 Task: Find connections with filter location Chennimalai with filter topic #futurewith filter profile language Potuguese with filter current company Ambuja Cements Limited with filter school Monad University  with filter industry Libraries with filter service category Financial Advisory with filter keywords title Cafeteria Worker
Action: Mouse moved to (513, 69)
Screenshot: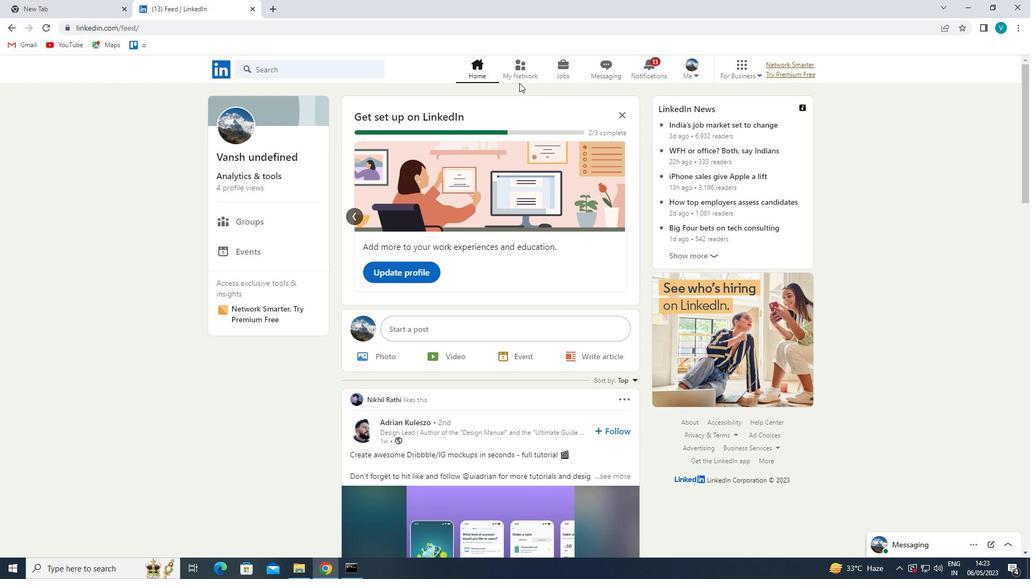 
Action: Mouse pressed left at (513, 69)
Screenshot: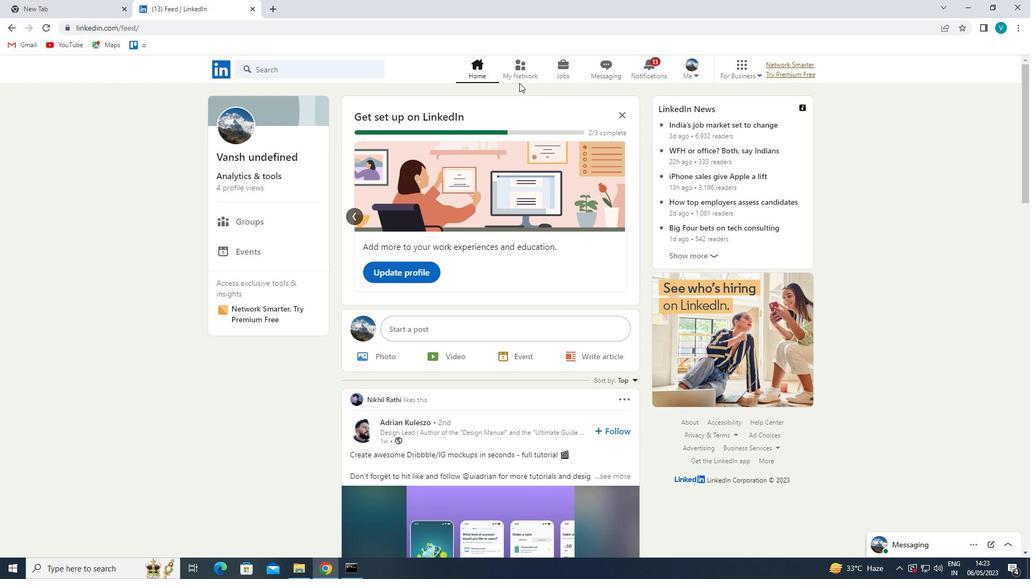 
Action: Mouse moved to (317, 127)
Screenshot: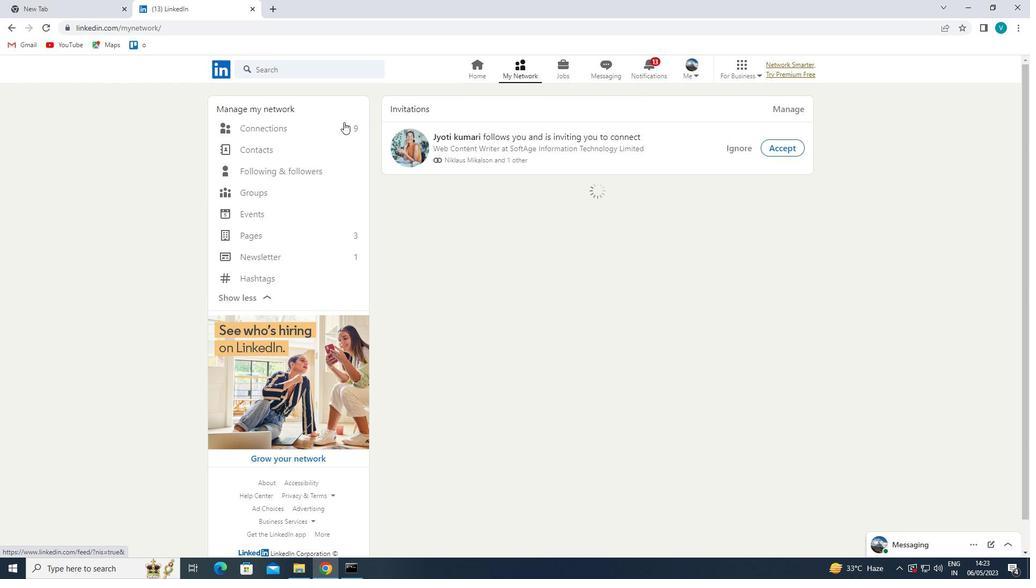 
Action: Mouse pressed left at (317, 127)
Screenshot: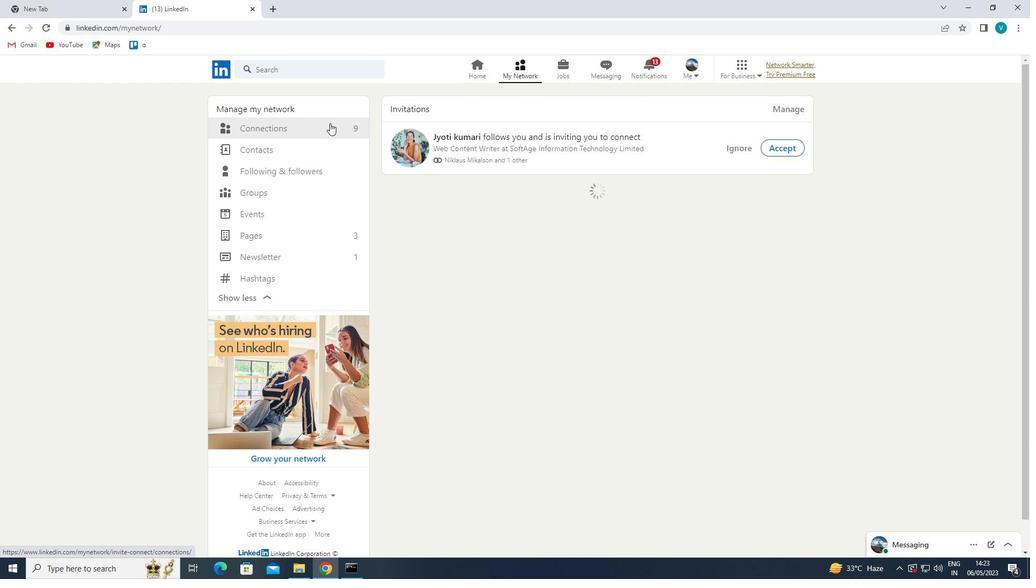 
Action: Mouse moved to (593, 128)
Screenshot: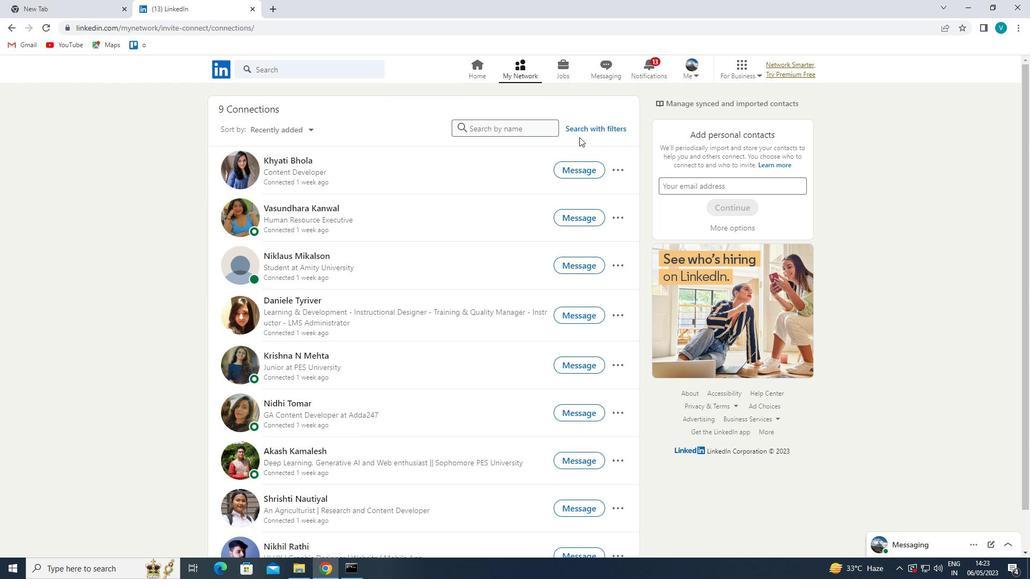 
Action: Mouse pressed left at (593, 128)
Screenshot: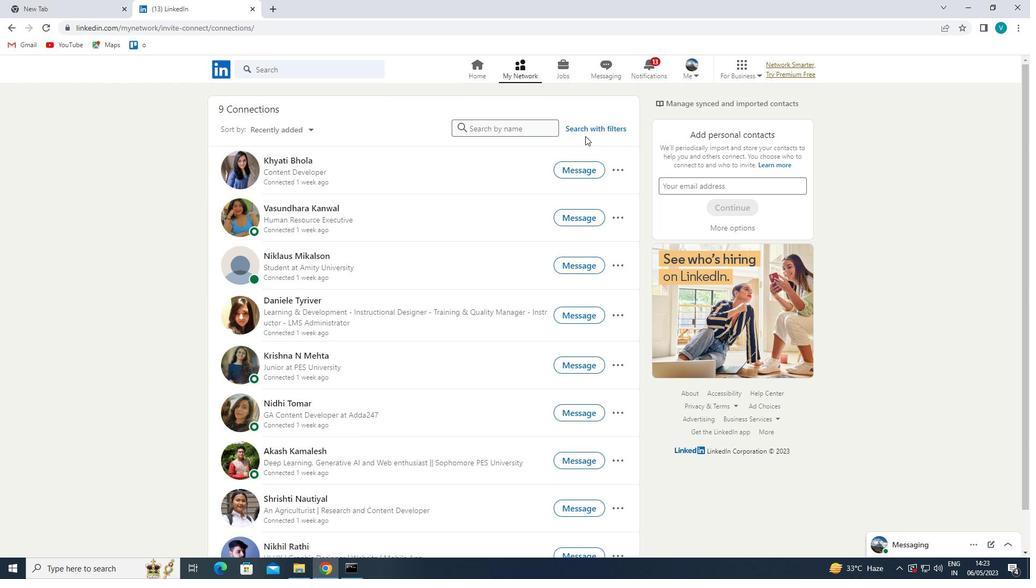 
Action: Mouse moved to (525, 99)
Screenshot: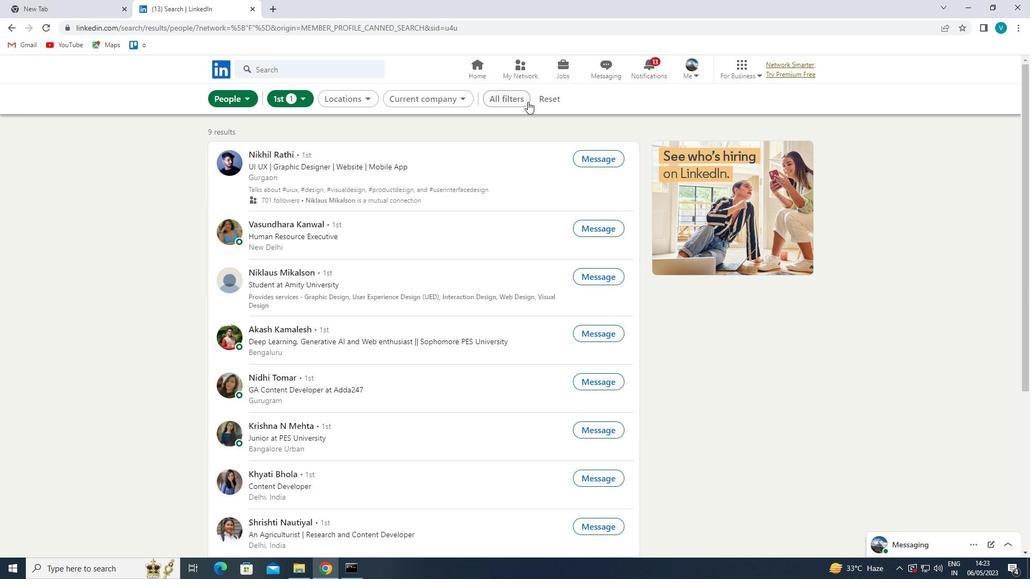 
Action: Mouse pressed left at (525, 99)
Screenshot: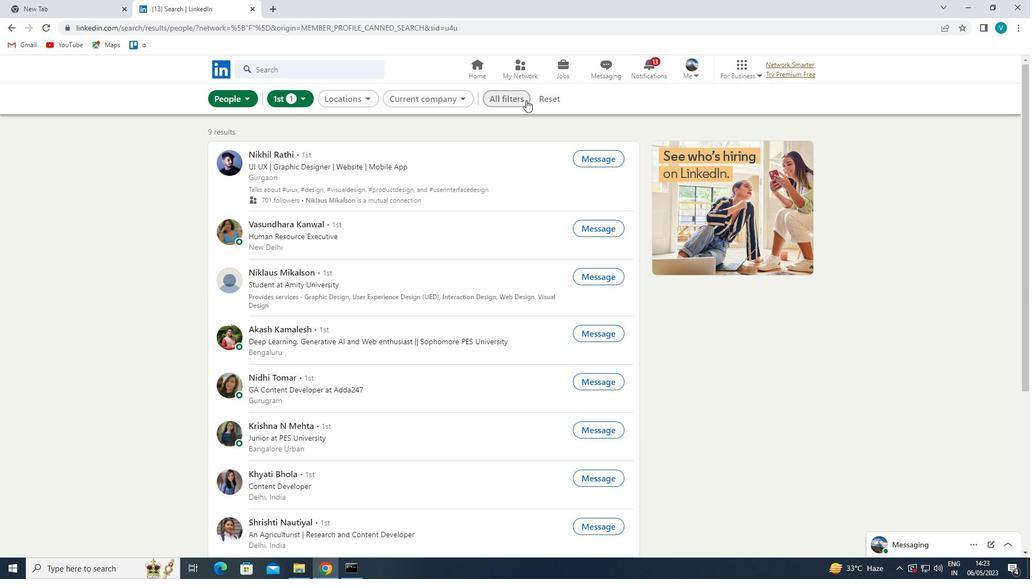 
Action: Mouse moved to (848, 225)
Screenshot: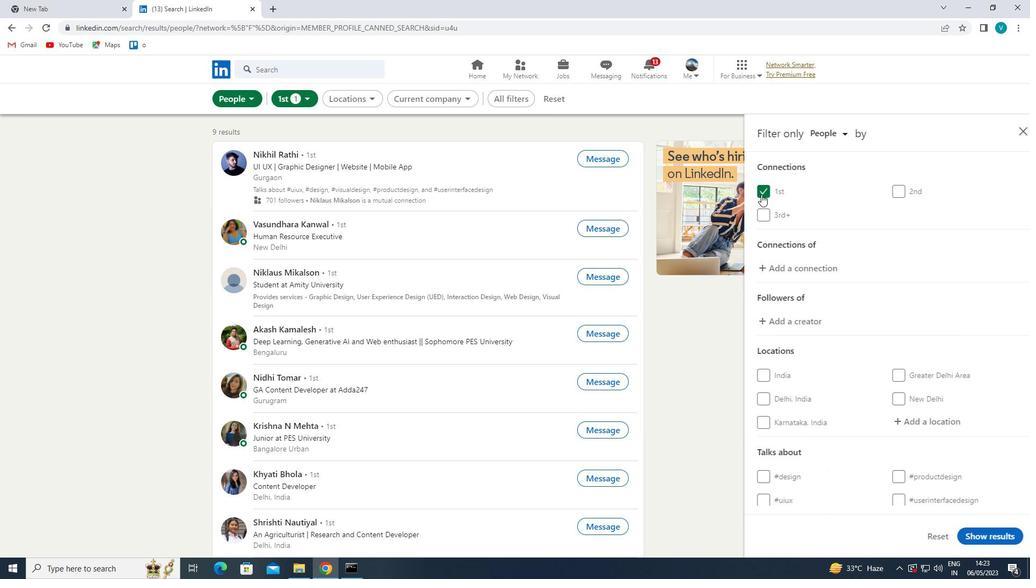 
Action: Mouse scrolled (848, 224) with delta (0, 0)
Screenshot: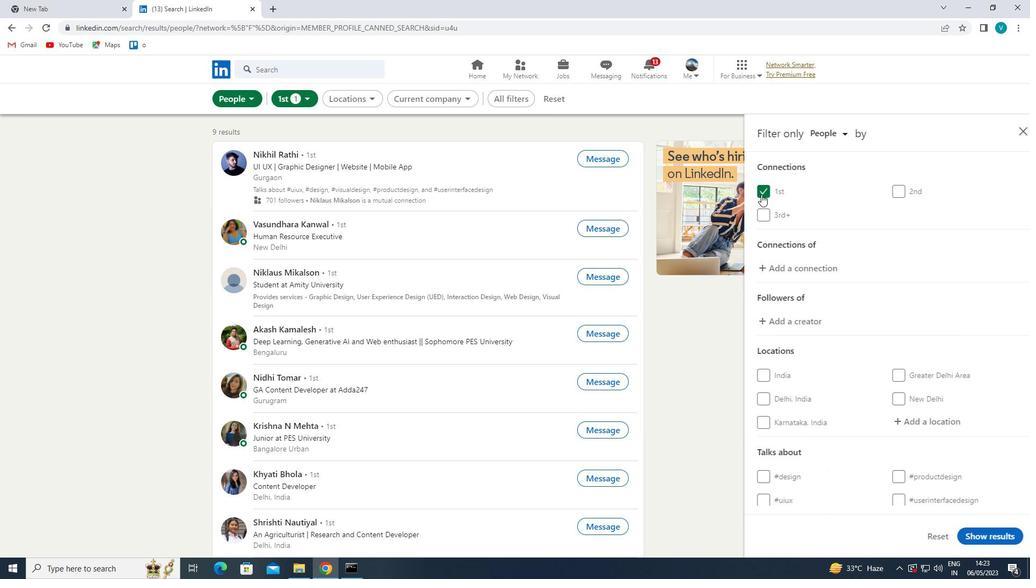 
Action: Mouse moved to (849, 226)
Screenshot: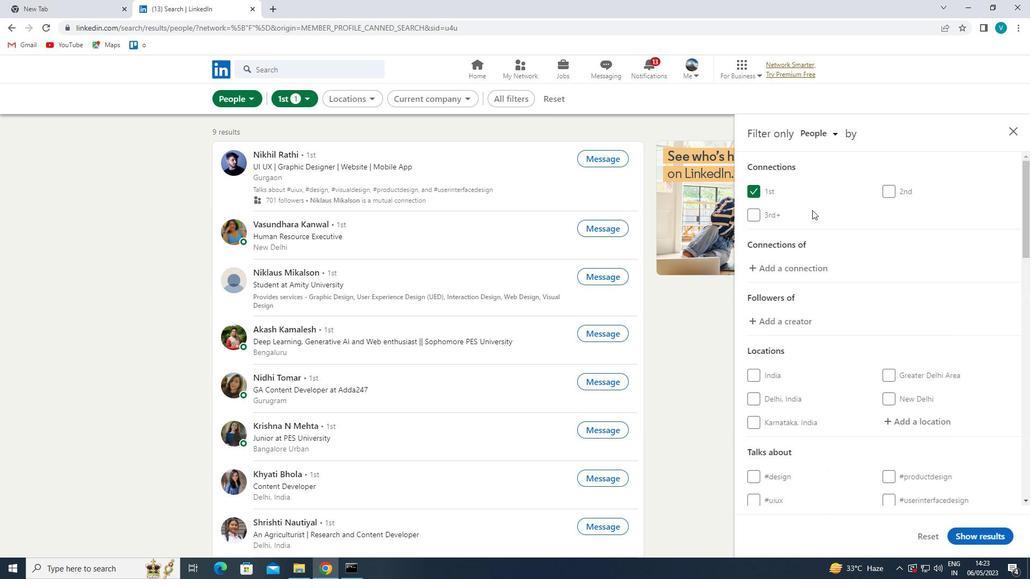 
Action: Mouse scrolled (849, 225) with delta (0, 0)
Screenshot: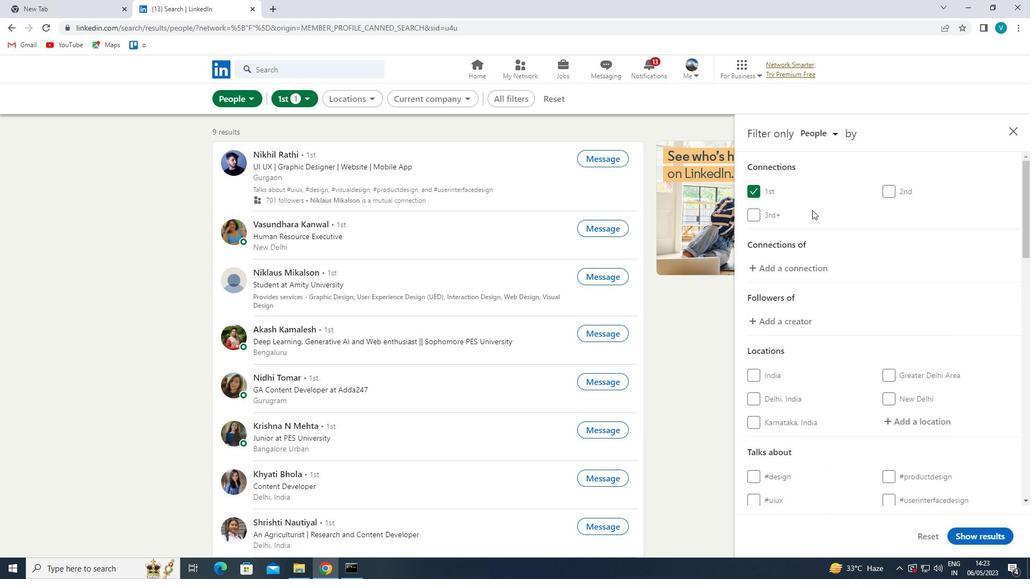 
Action: Mouse moved to (931, 314)
Screenshot: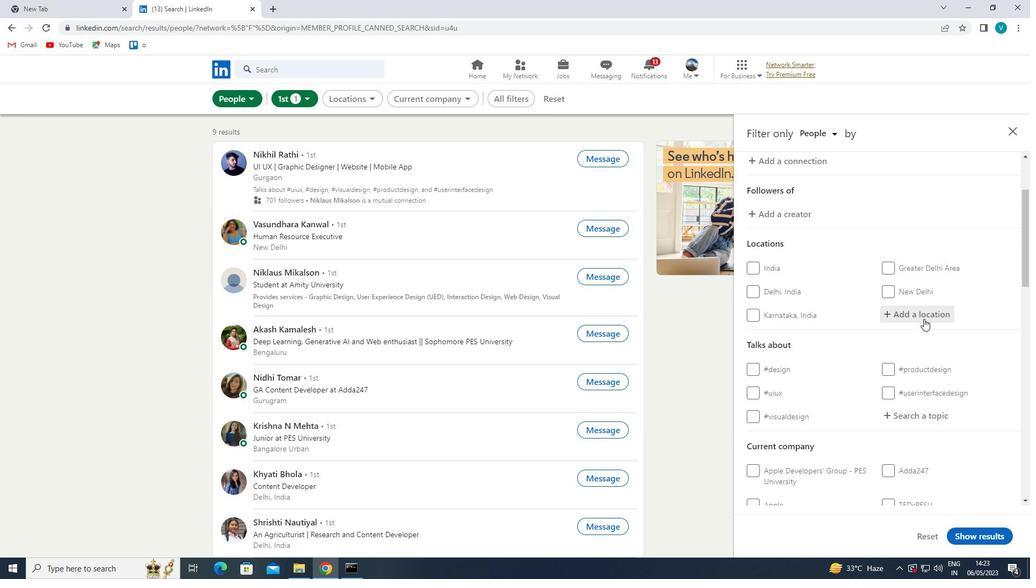 
Action: Mouse pressed left at (931, 314)
Screenshot: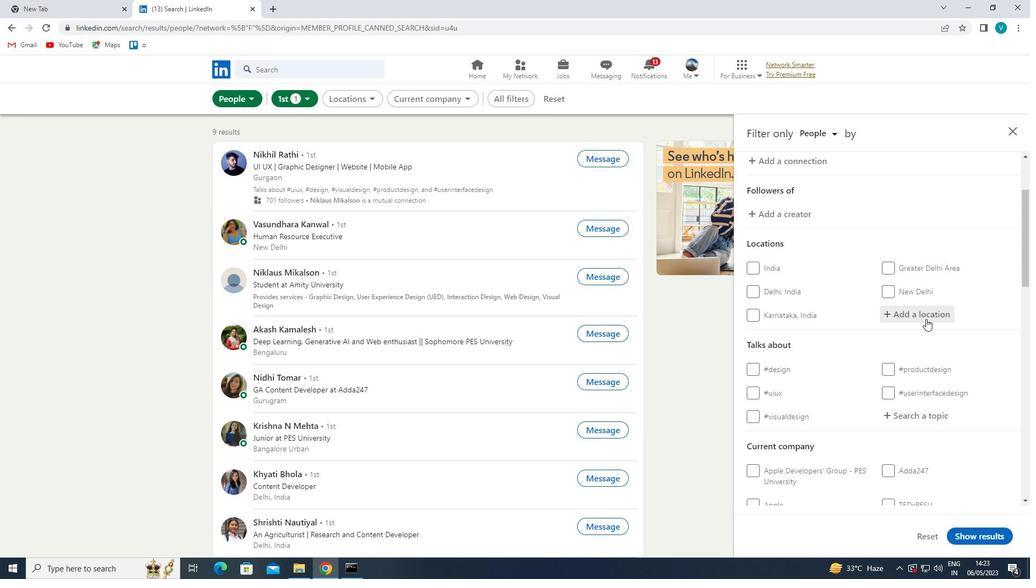 
Action: Mouse moved to (730, 349)
Screenshot: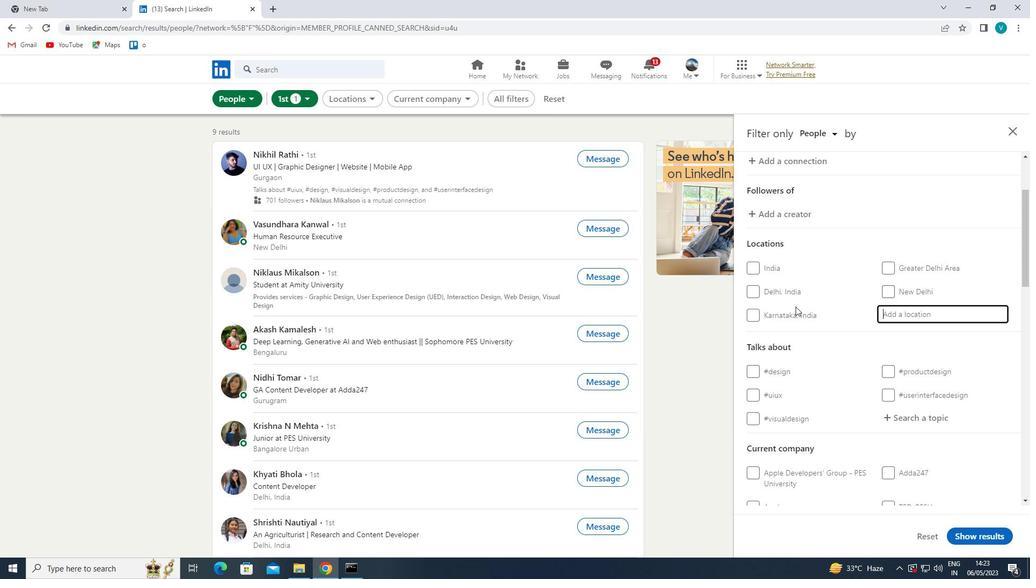 
Action: Key pressed <Key.shift>CHENNIMALAI
Screenshot: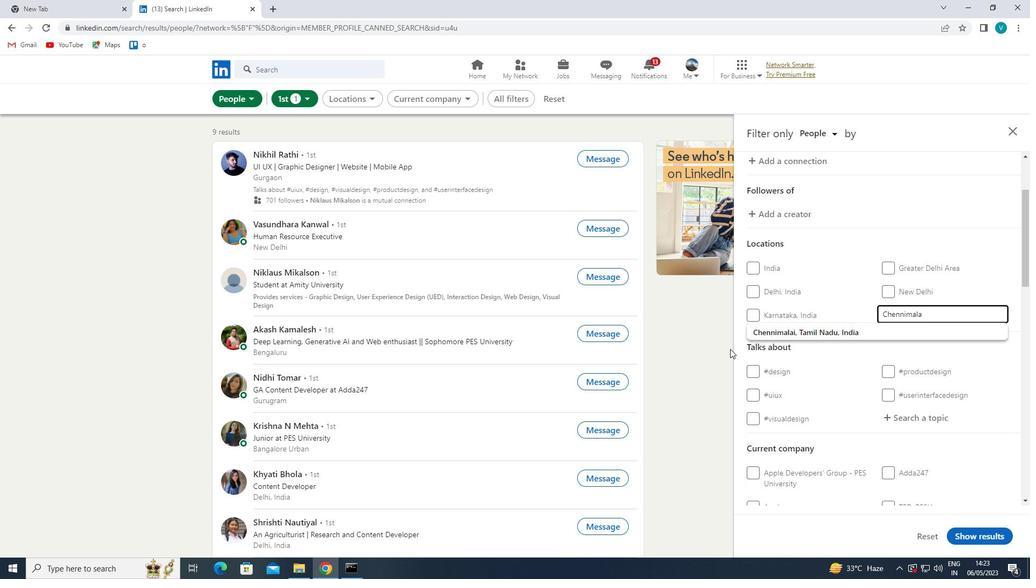 
Action: Mouse moved to (774, 323)
Screenshot: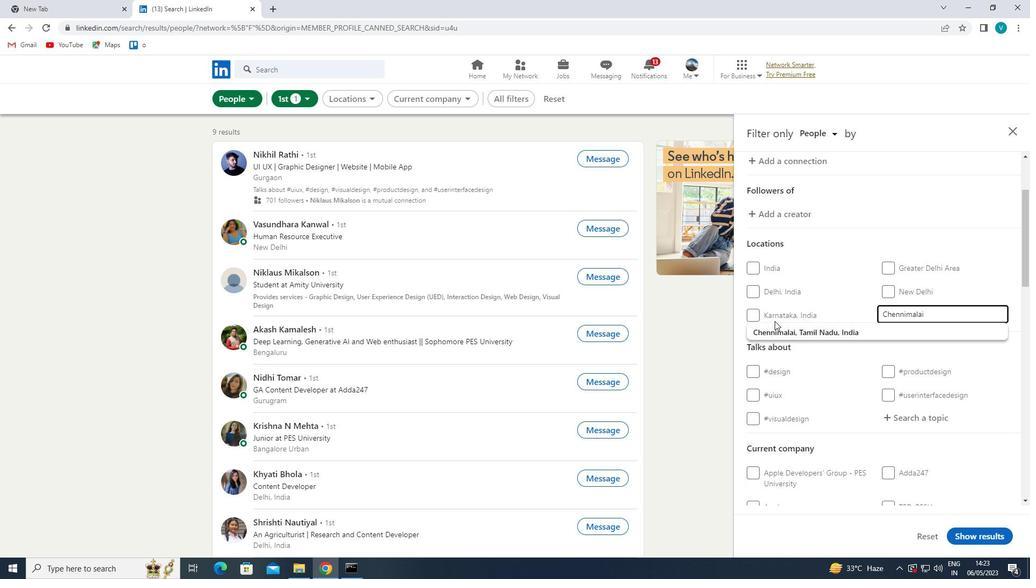 
Action: Mouse pressed left at (774, 323)
Screenshot: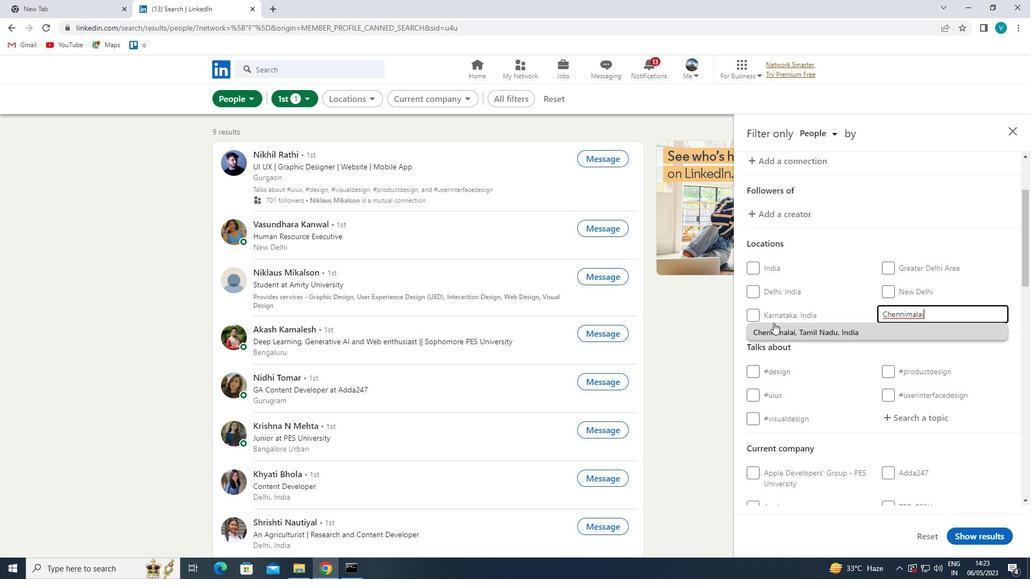 
Action: Mouse moved to (915, 392)
Screenshot: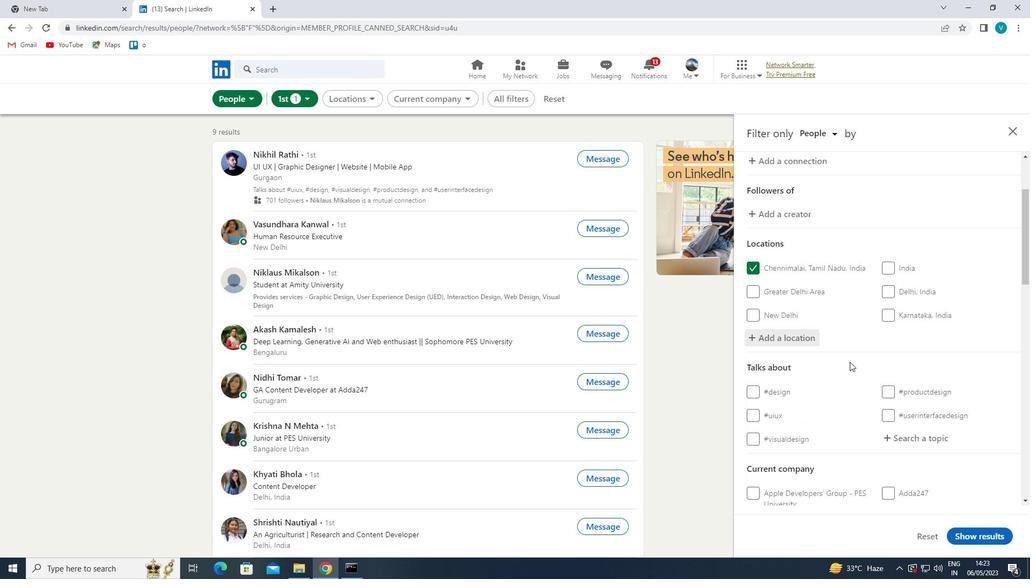 
Action: Mouse scrolled (915, 391) with delta (0, 0)
Screenshot: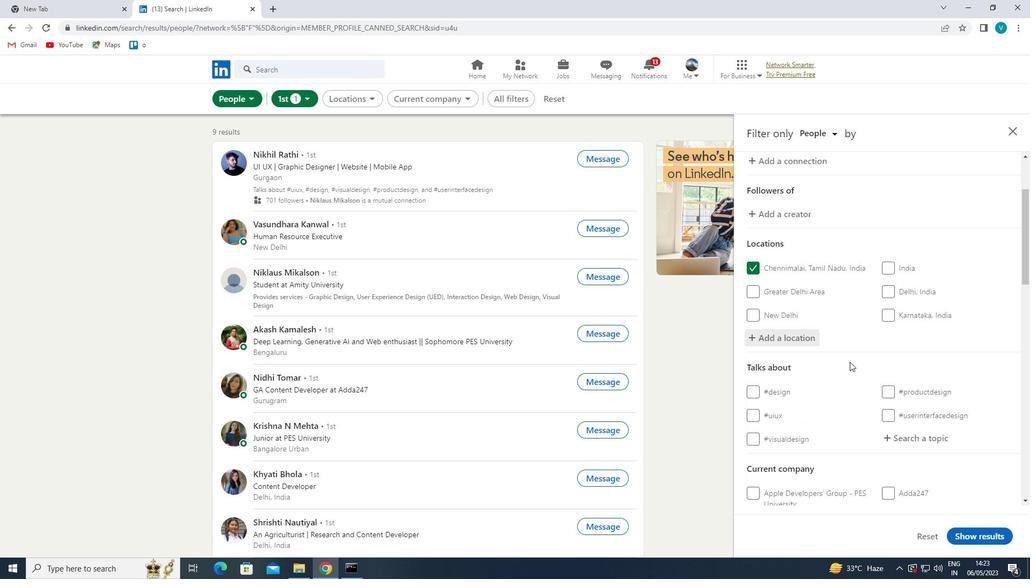 
Action: Mouse scrolled (915, 391) with delta (0, 0)
Screenshot: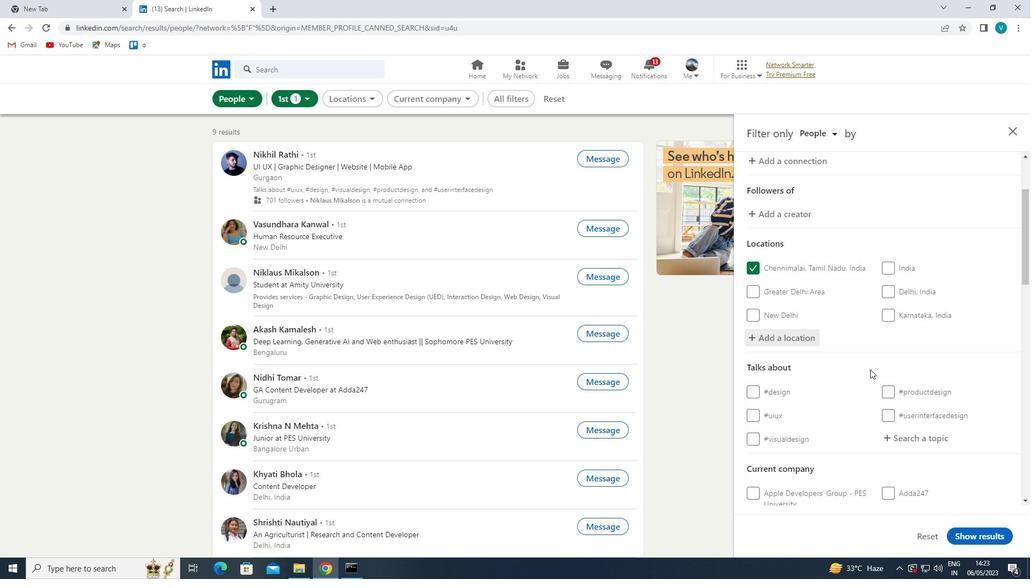 
Action: Mouse moved to (927, 329)
Screenshot: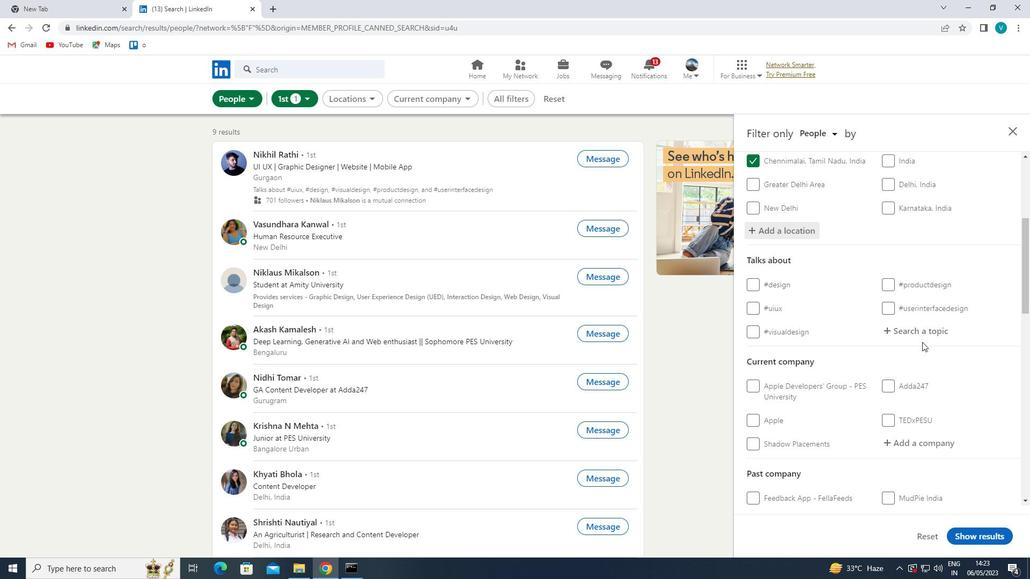 
Action: Mouse pressed left at (927, 329)
Screenshot: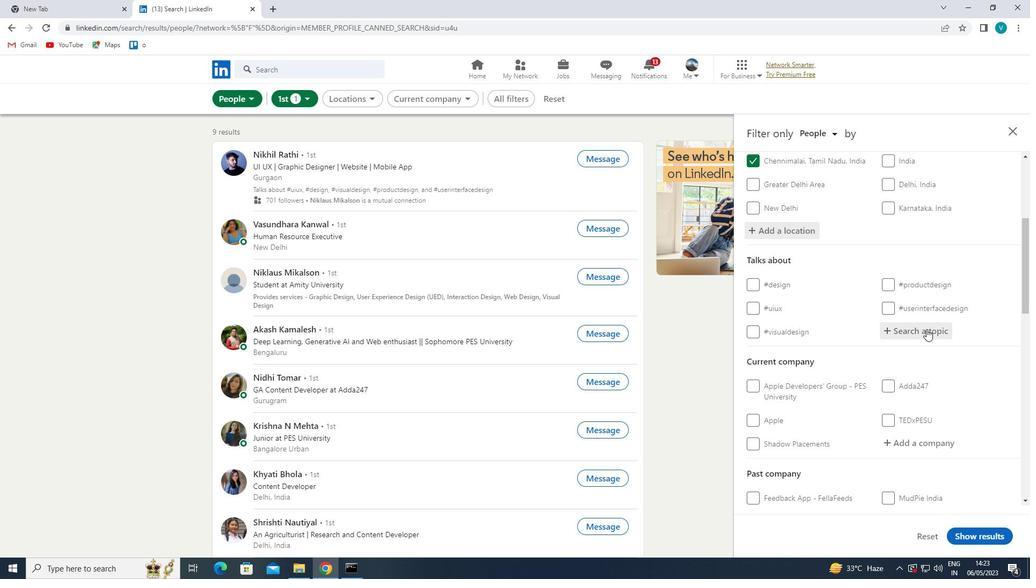
Action: Mouse moved to (814, 264)
Screenshot: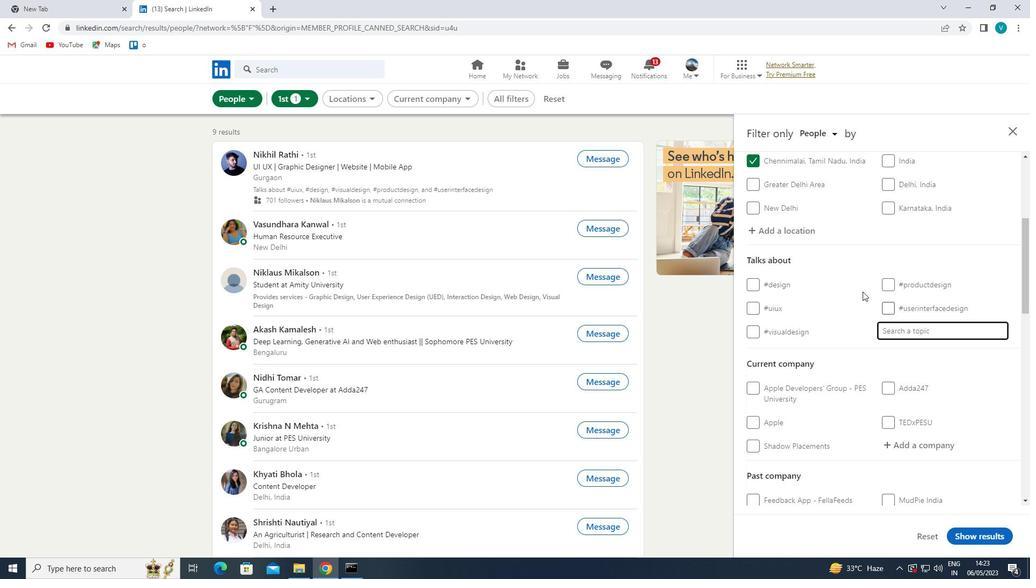 
Action: Key pressed FUTURE
Screenshot: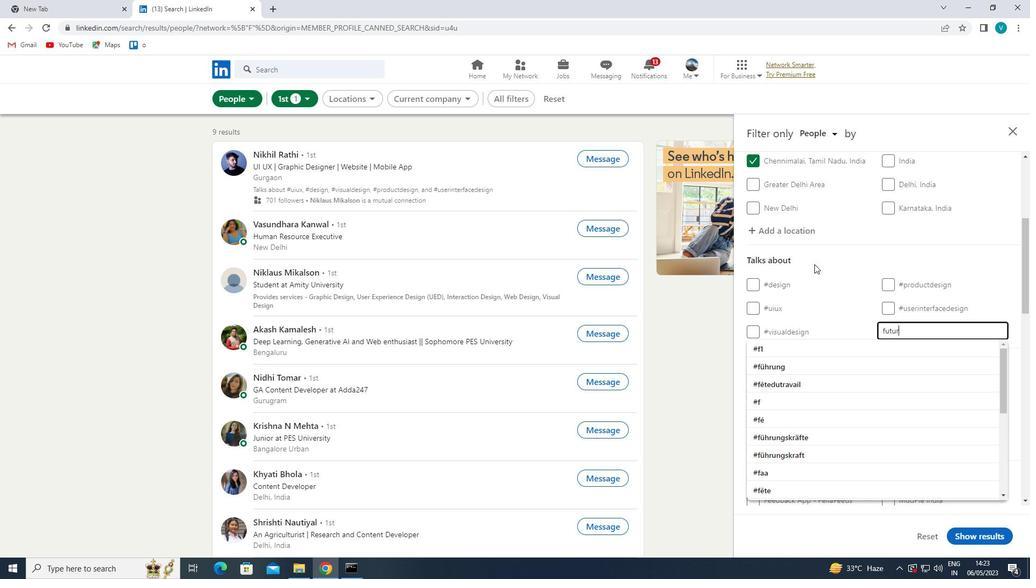 
Action: Mouse moved to (809, 347)
Screenshot: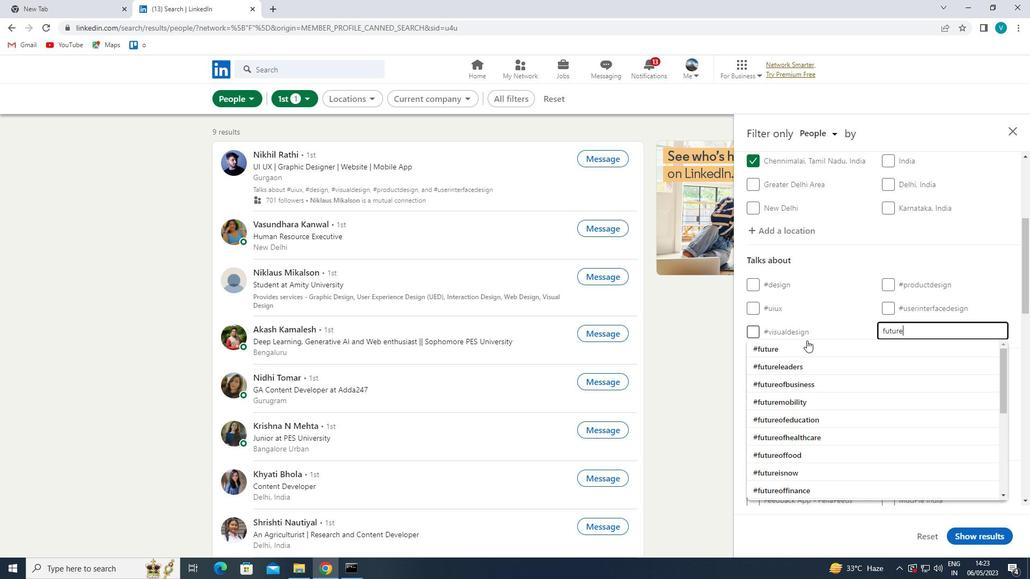 
Action: Mouse pressed left at (809, 347)
Screenshot: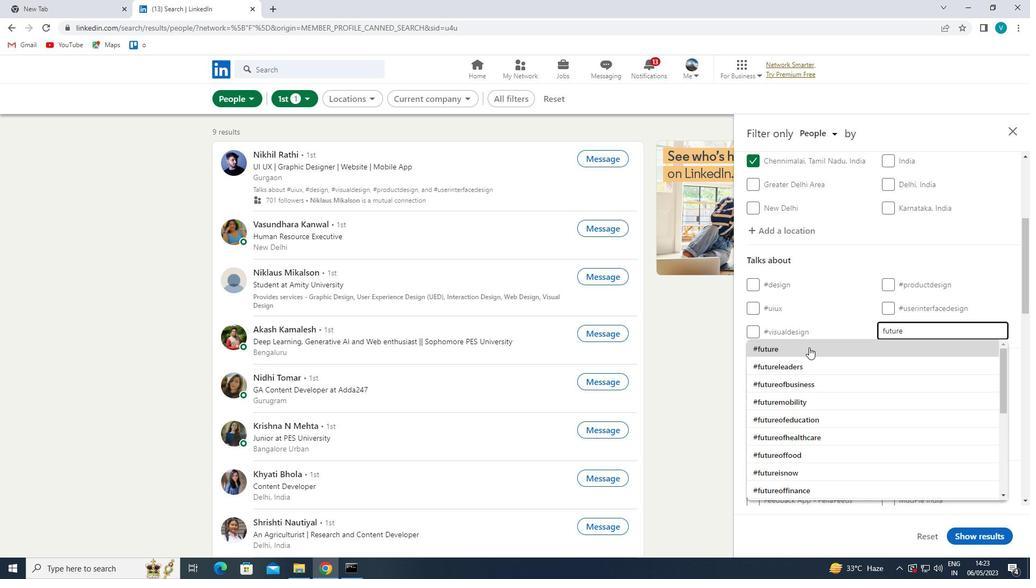 
Action: Mouse moved to (872, 326)
Screenshot: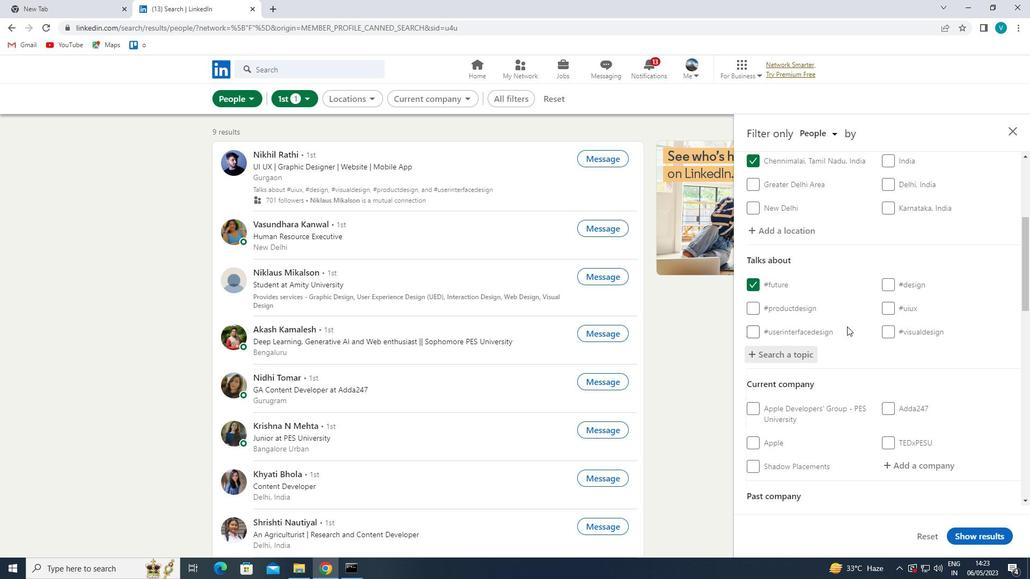 
Action: Mouse scrolled (872, 325) with delta (0, 0)
Screenshot: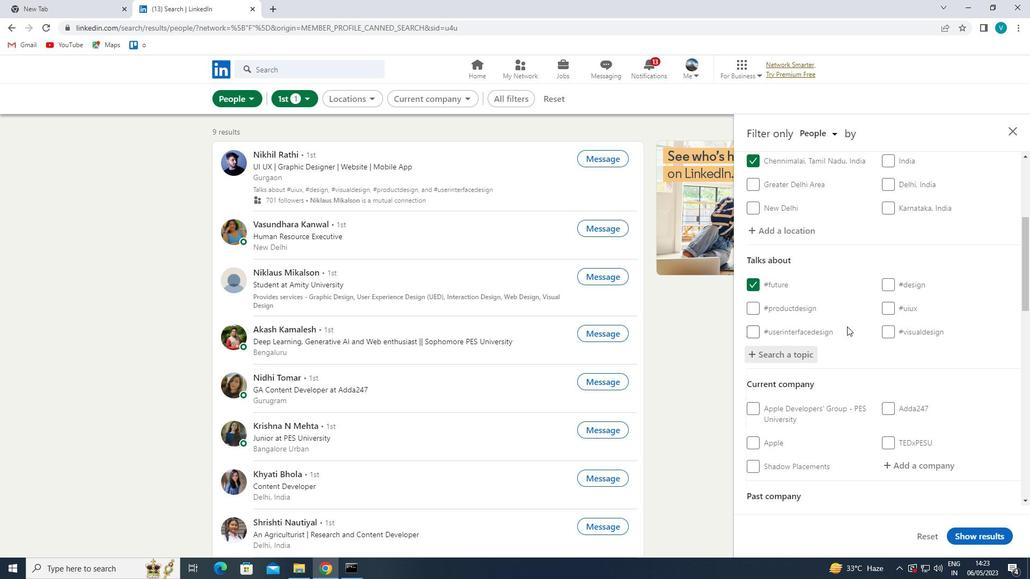 
Action: Mouse moved to (881, 328)
Screenshot: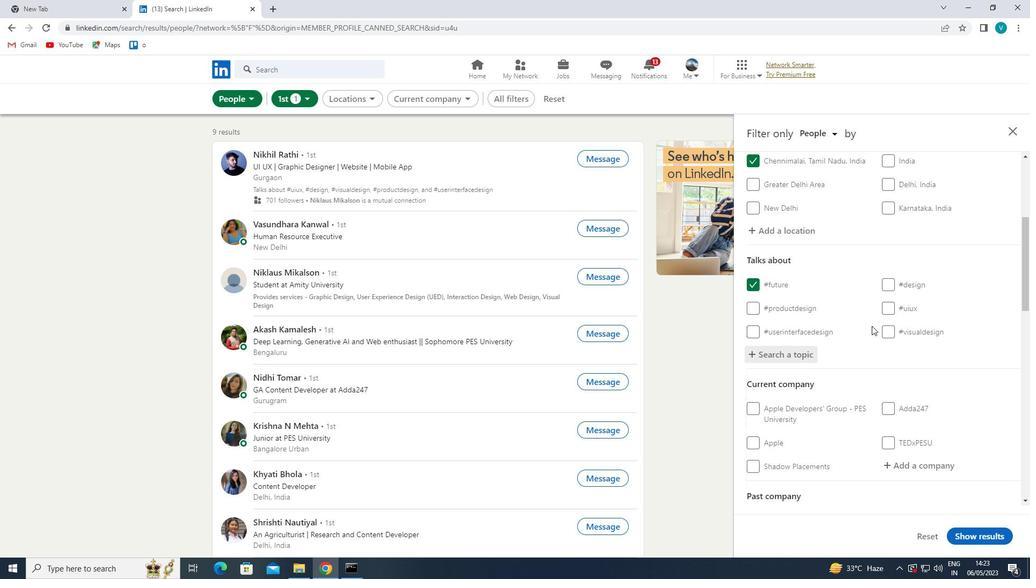 
Action: Mouse scrolled (881, 328) with delta (0, 0)
Screenshot: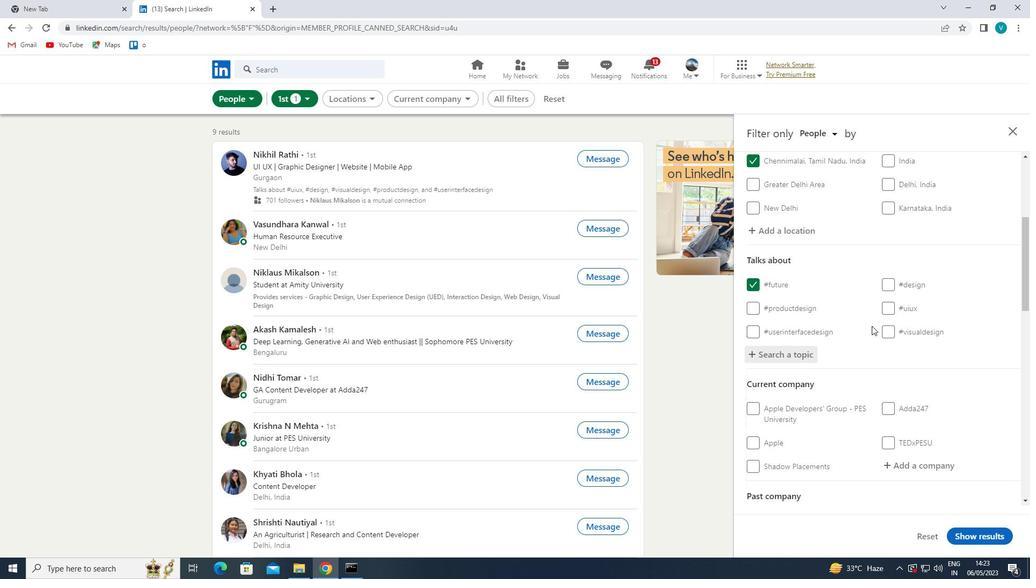 
Action: Mouse moved to (883, 330)
Screenshot: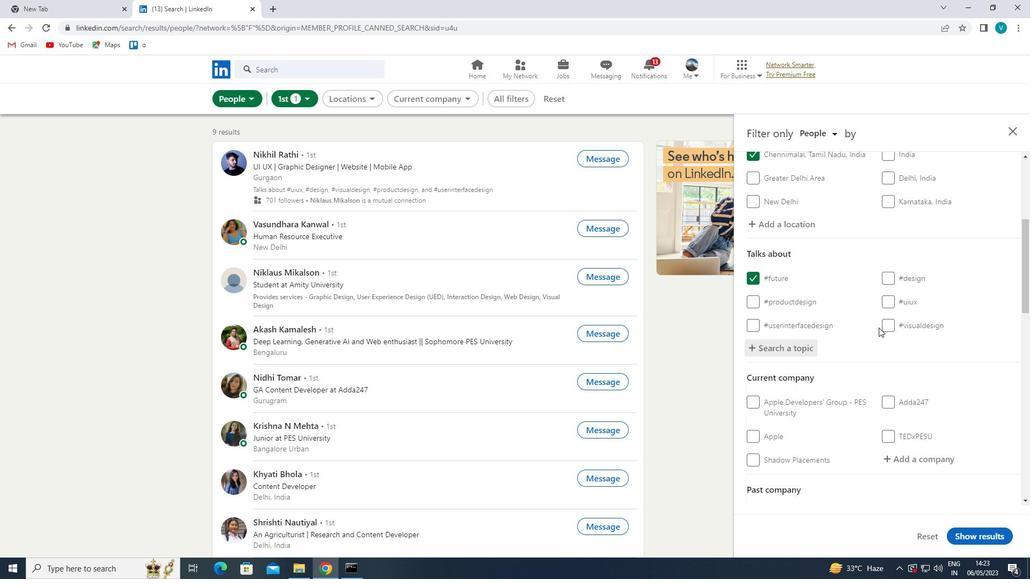 
Action: Mouse scrolled (883, 330) with delta (0, 0)
Screenshot: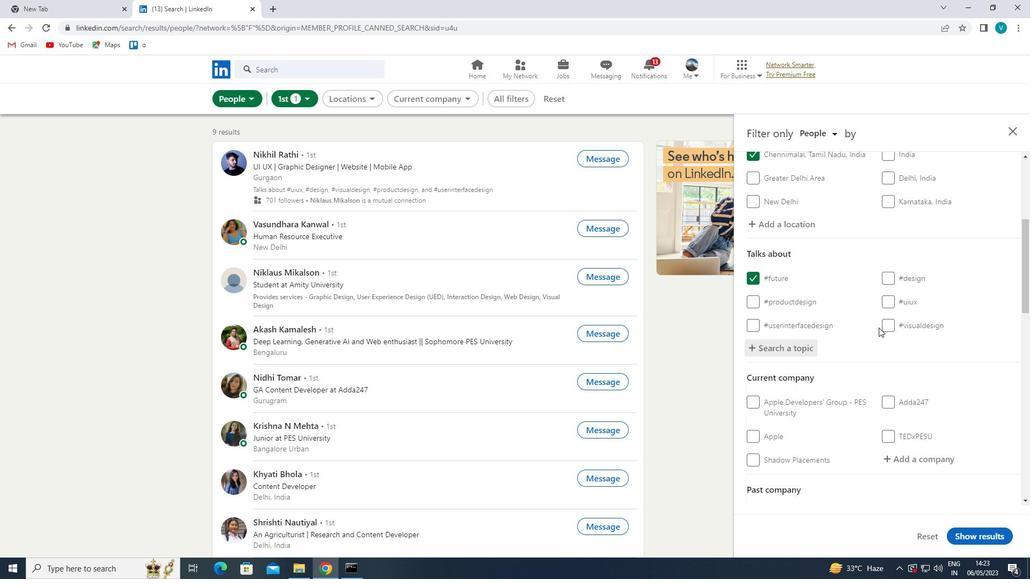 
Action: Mouse moved to (913, 309)
Screenshot: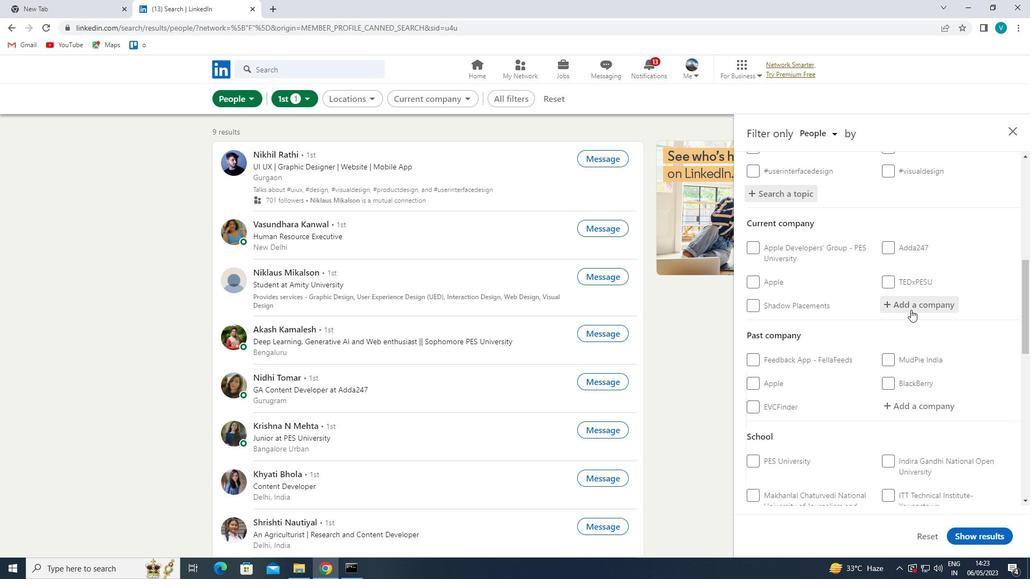 
Action: Mouse pressed left at (913, 309)
Screenshot: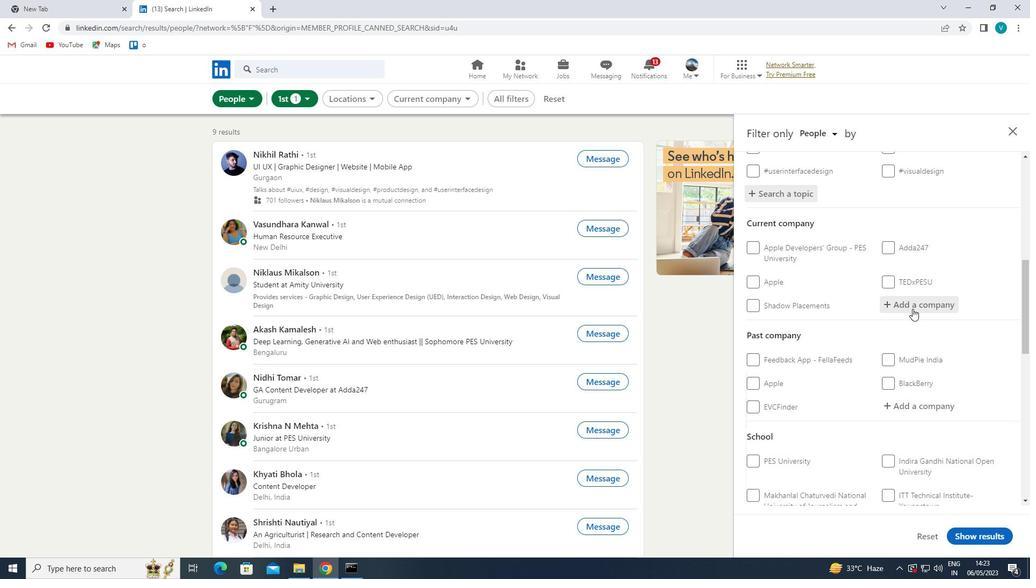 
Action: Mouse moved to (904, 312)
Screenshot: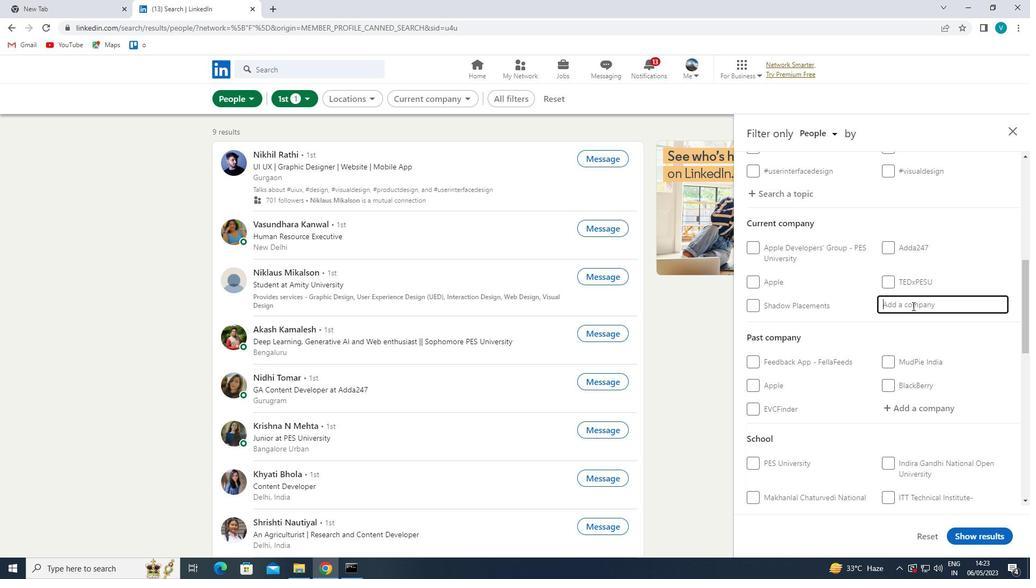 
Action: Key pressed <Key.shift>AMBUJA
Screenshot: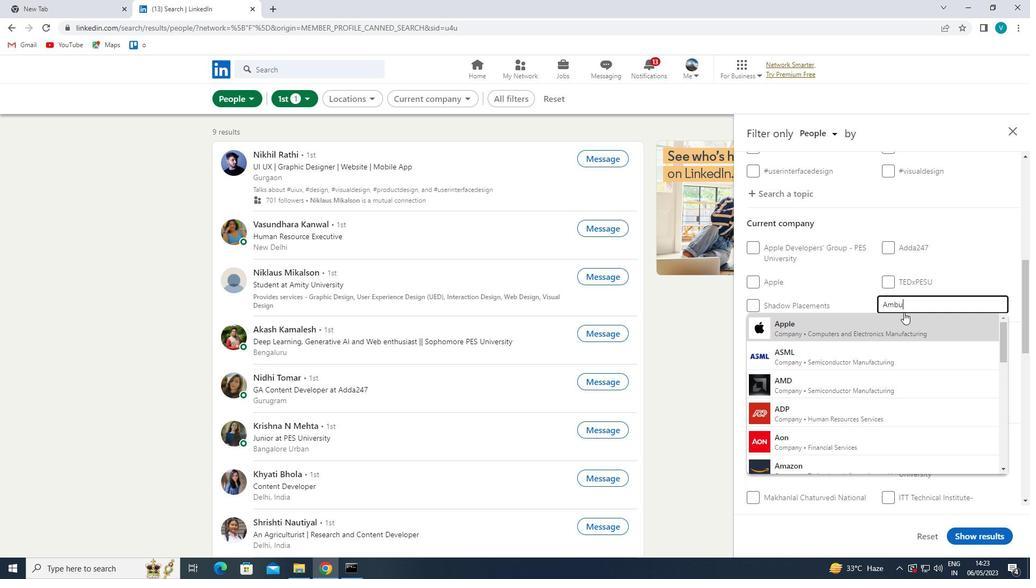 
Action: Mouse moved to (902, 314)
Screenshot: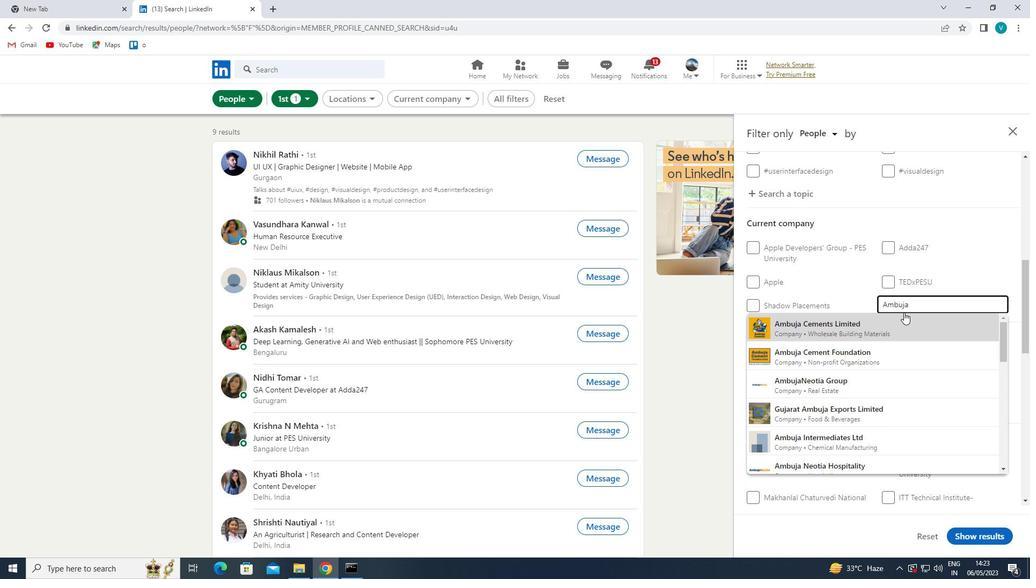 
Action: Mouse pressed left at (902, 314)
Screenshot: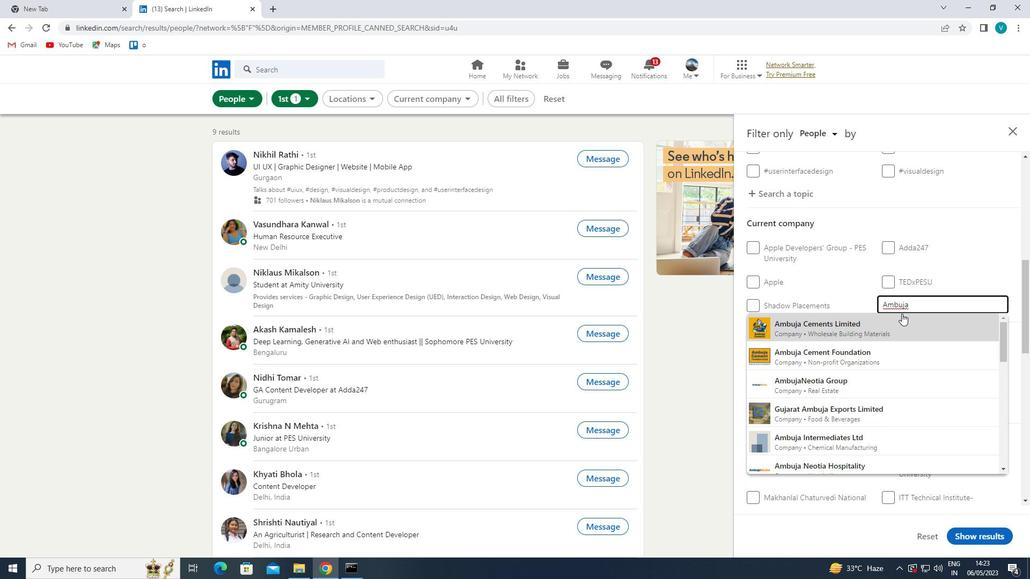 
Action: Mouse scrolled (902, 313) with delta (0, 0)
Screenshot: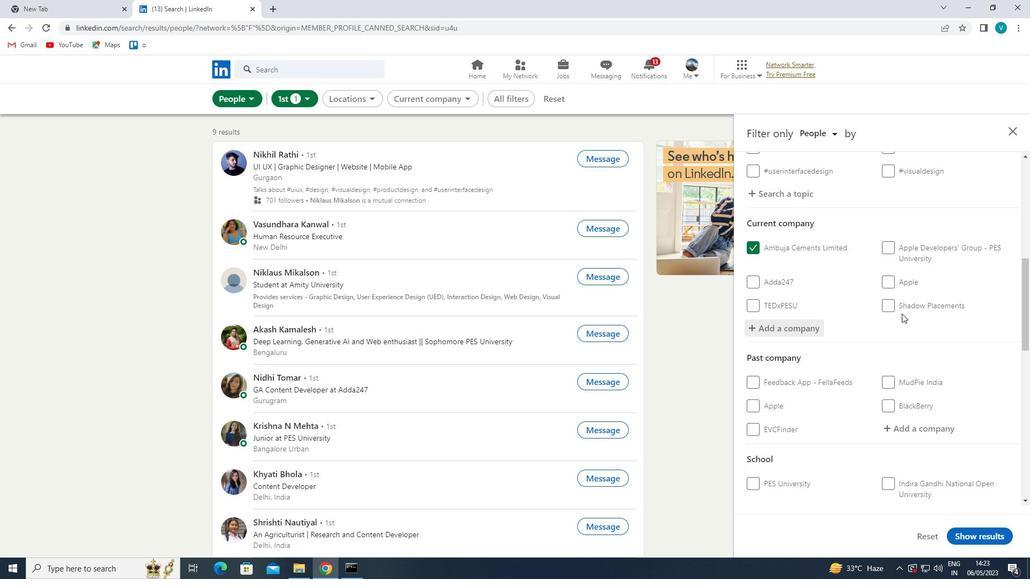 
Action: Mouse scrolled (902, 313) with delta (0, 0)
Screenshot: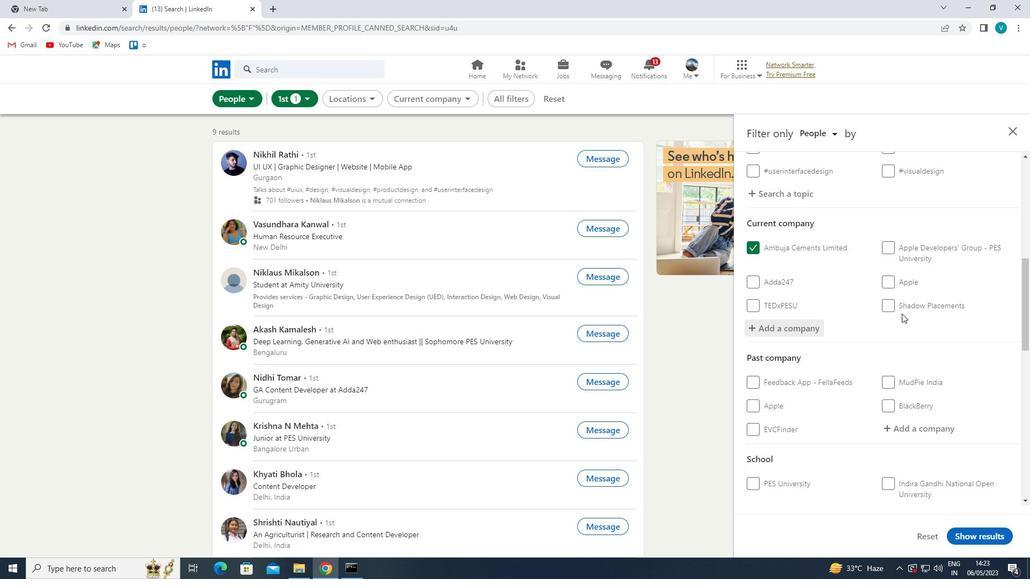 
Action: Mouse scrolled (902, 313) with delta (0, 0)
Screenshot: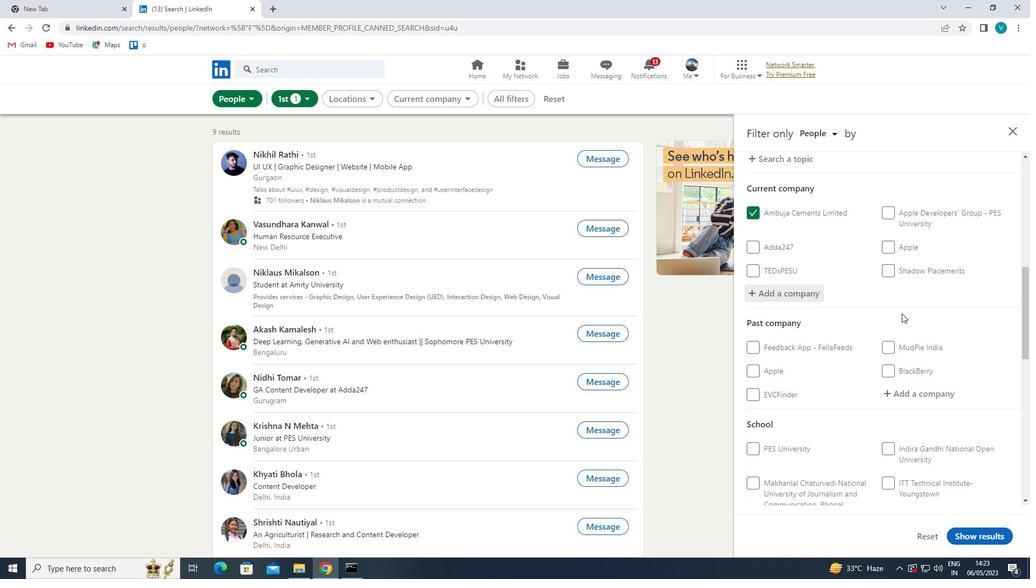 
Action: Mouse scrolled (902, 313) with delta (0, 0)
Screenshot: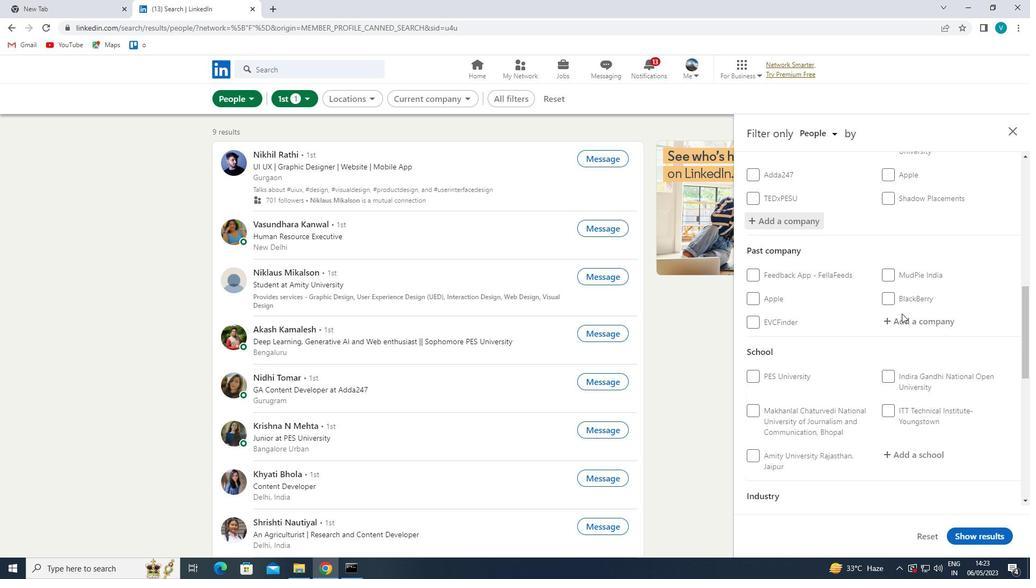
Action: Mouse moved to (902, 314)
Screenshot: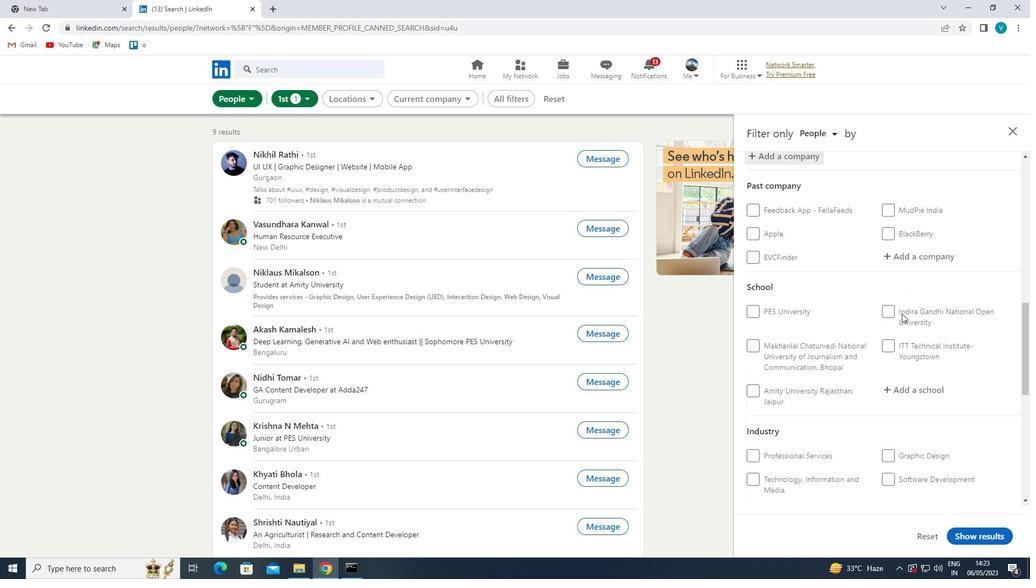 
Action: Mouse scrolled (902, 314) with delta (0, 0)
Screenshot: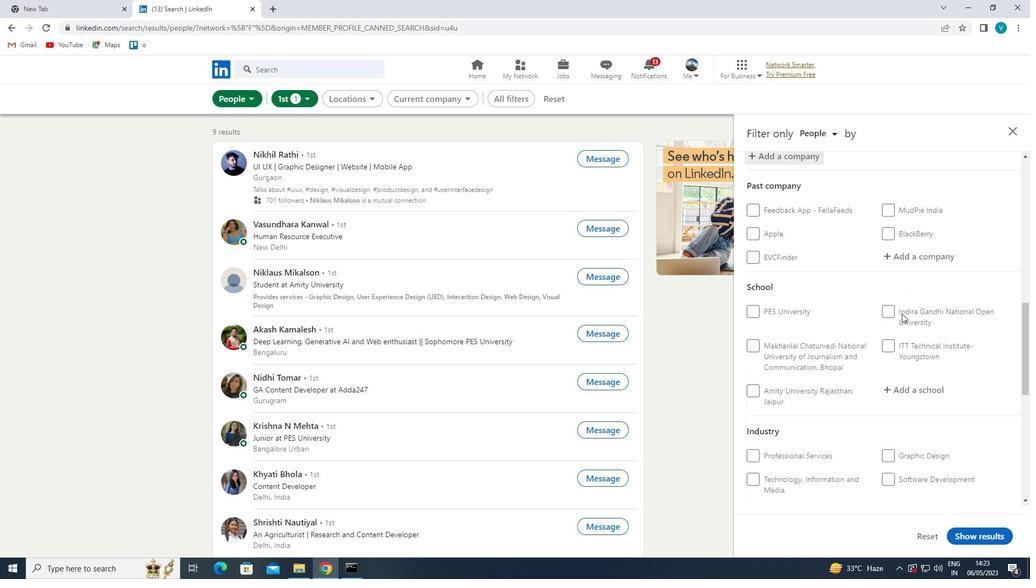 
Action: Mouse moved to (915, 295)
Screenshot: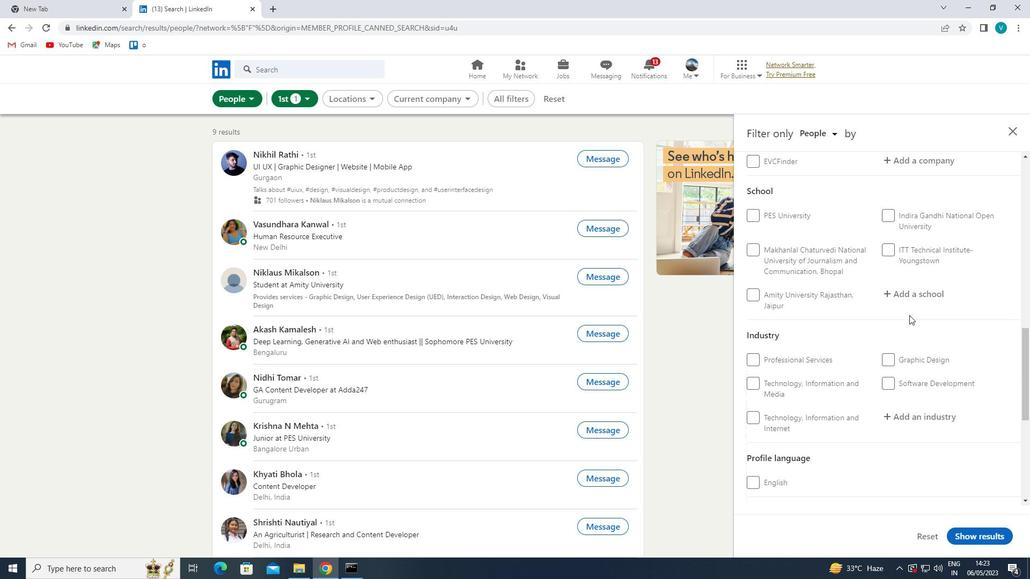 
Action: Mouse pressed left at (915, 295)
Screenshot: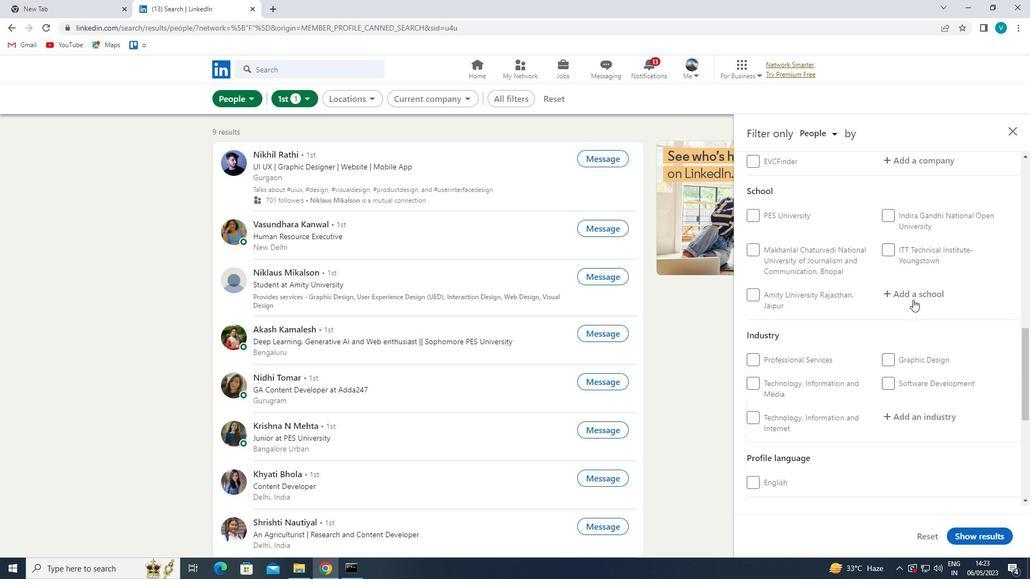 
Action: Mouse moved to (894, 307)
Screenshot: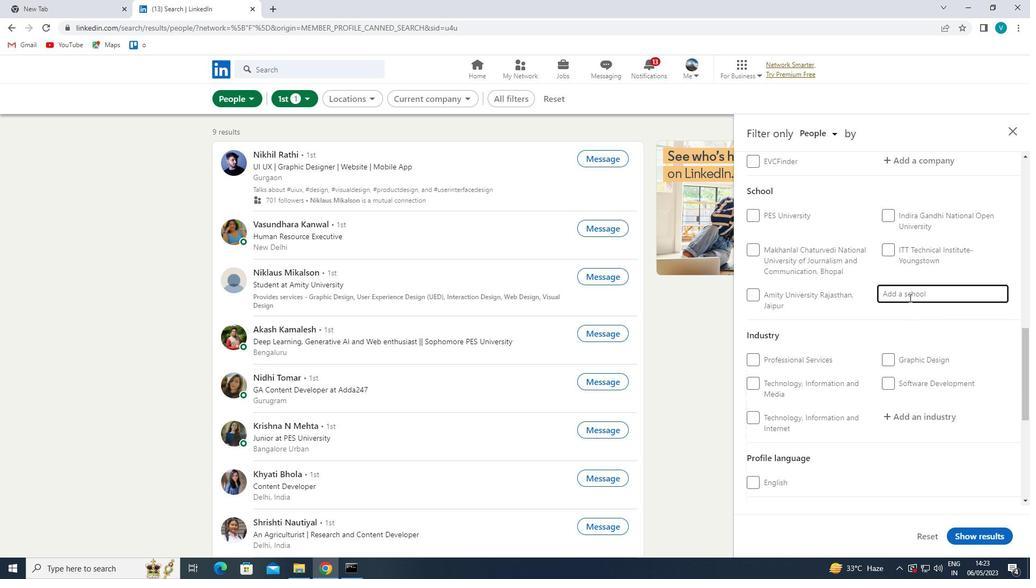 
Action: Key pressed <Key.shift>MOA<Key.backspace><Key.backspace>ONAD<Key.space><Key.shift><Key.shift><Key.shift><Key.shift><Key.shift><Key.shift><Key.shift><Key.shift><Key.shift><Key.shift><Key.shift><Key.shift><Key.shift><Key.shift><Key.shift><Key.shift>
Screenshot: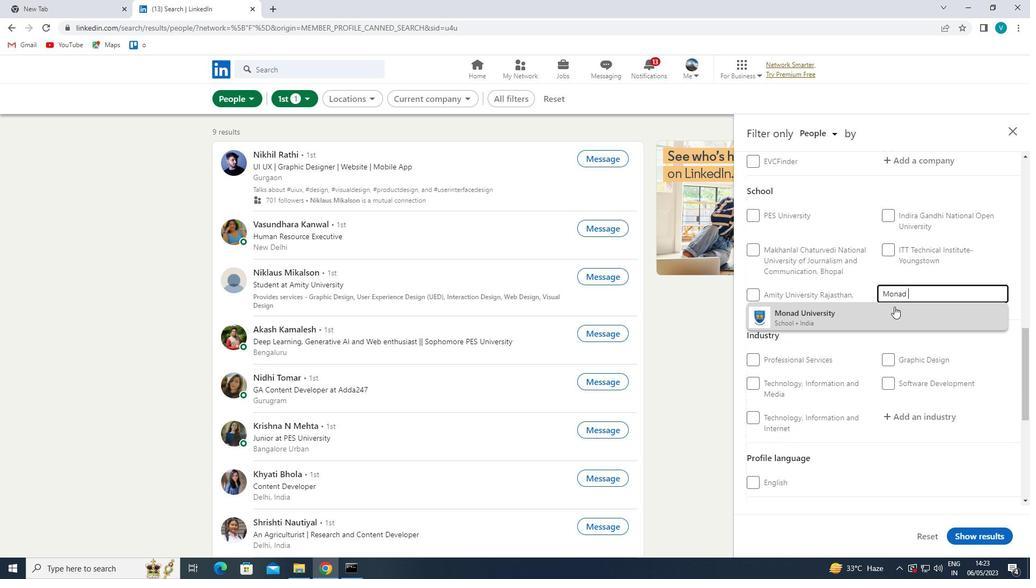 
Action: Mouse pressed left at (894, 307)
Screenshot: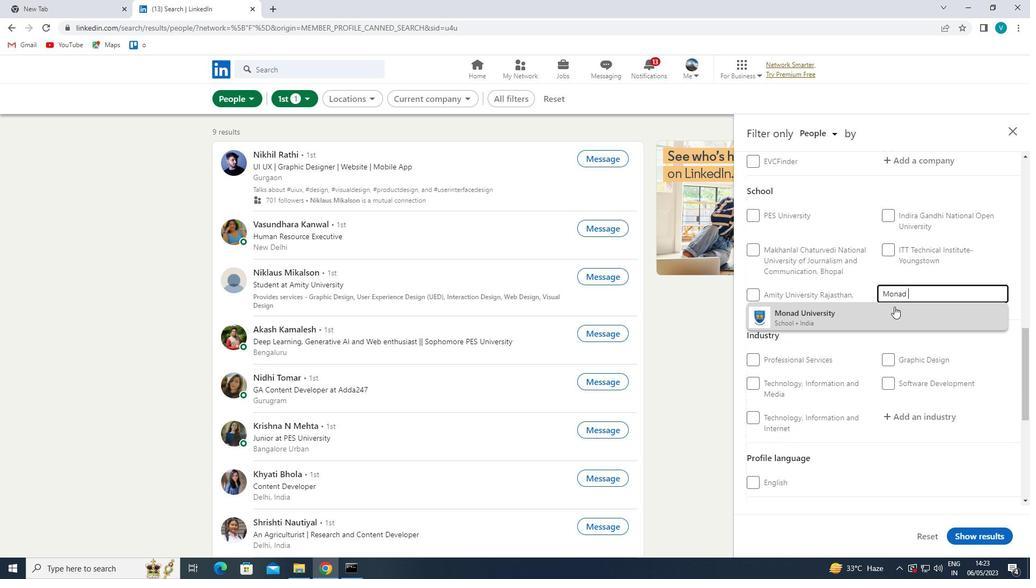 
Action: Key pressed <Key.shift><Key.shift>
Screenshot: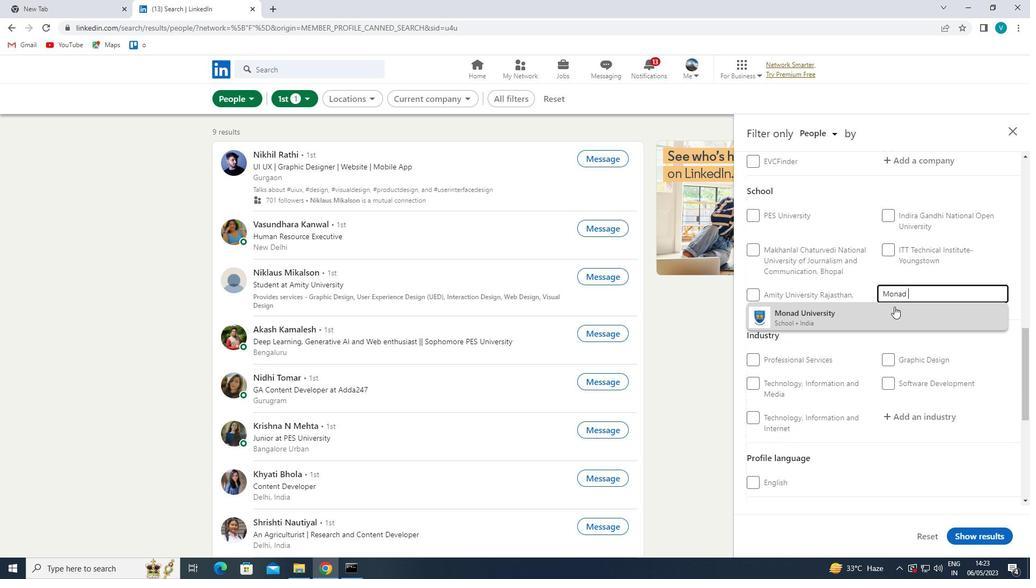 
Action: Mouse moved to (867, 324)
Screenshot: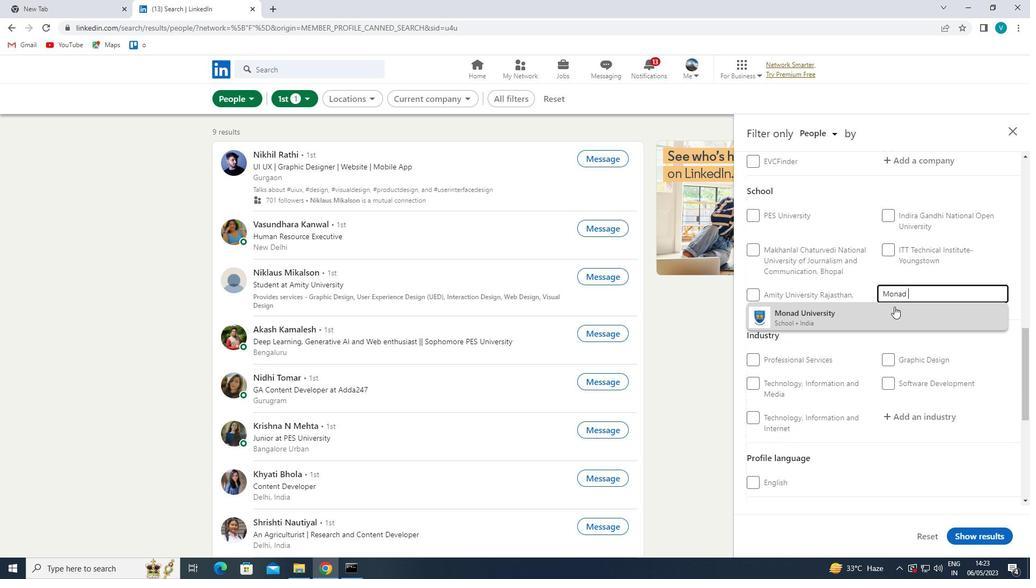 
Action: Mouse scrolled (867, 324) with delta (0, 0)
Screenshot: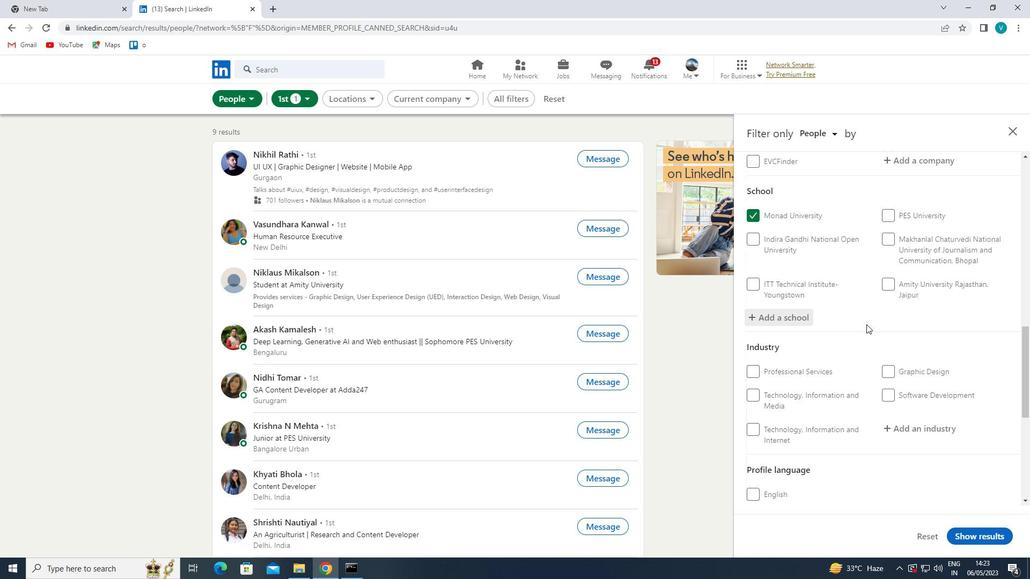 
Action: Mouse moved to (867, 324)
Screenshot: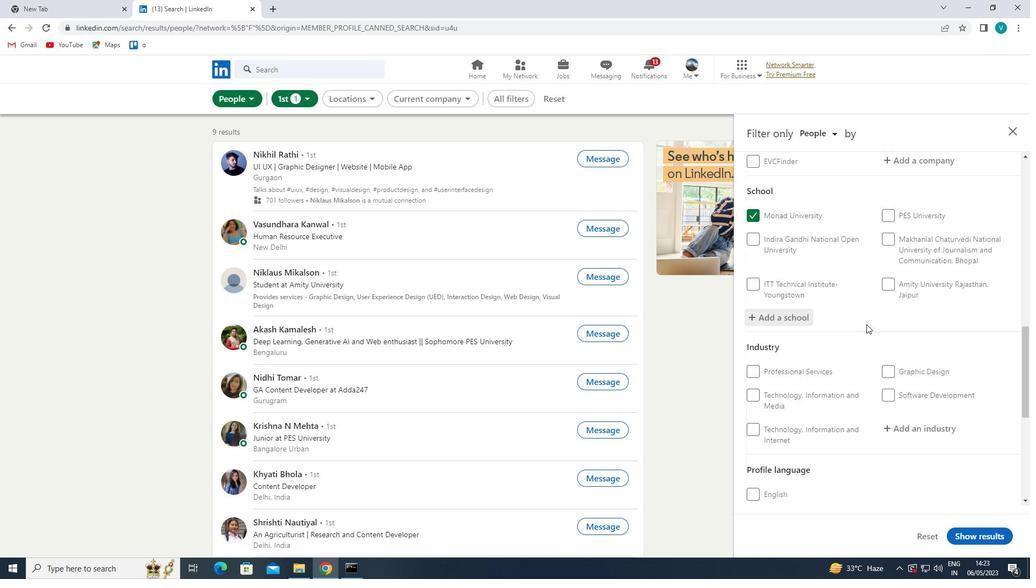 
Action: Mouse scrolled (867, 324) with delta (0, 0)
Screenshot: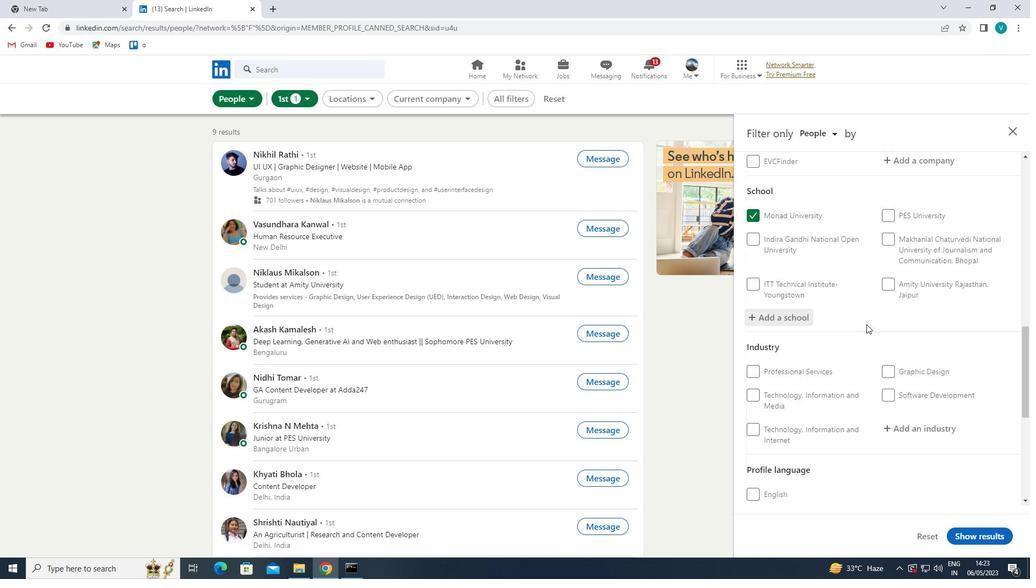 
Action: Mouse moved to (939, 318)
Screenshot: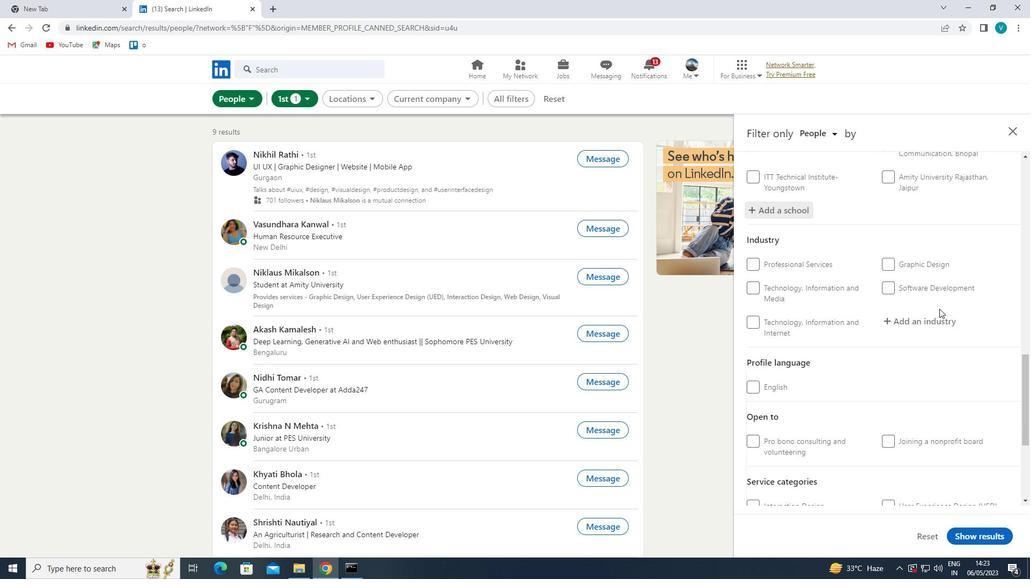 
Action: Mouse pressed left at (939, 318)
Screenshot: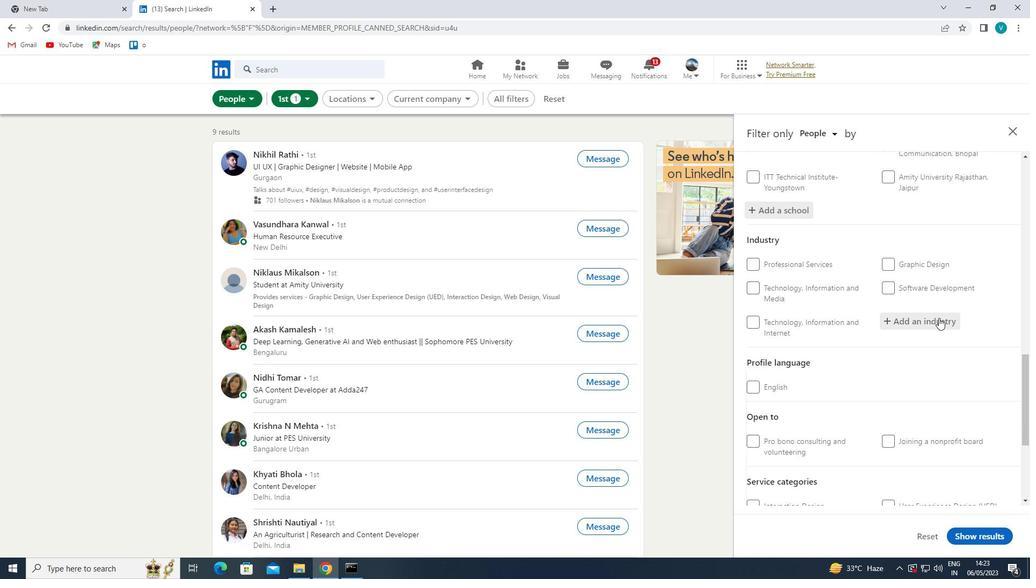 
Action: Mouse moved to (878, 290)
Screenshot: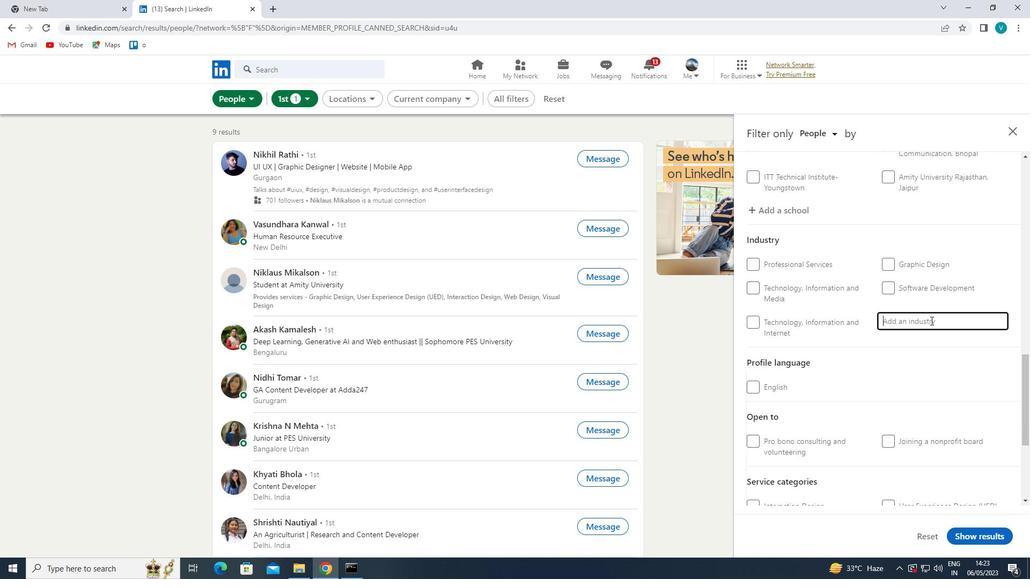 
Action: Key pressed <Key.shift>
Screenshot: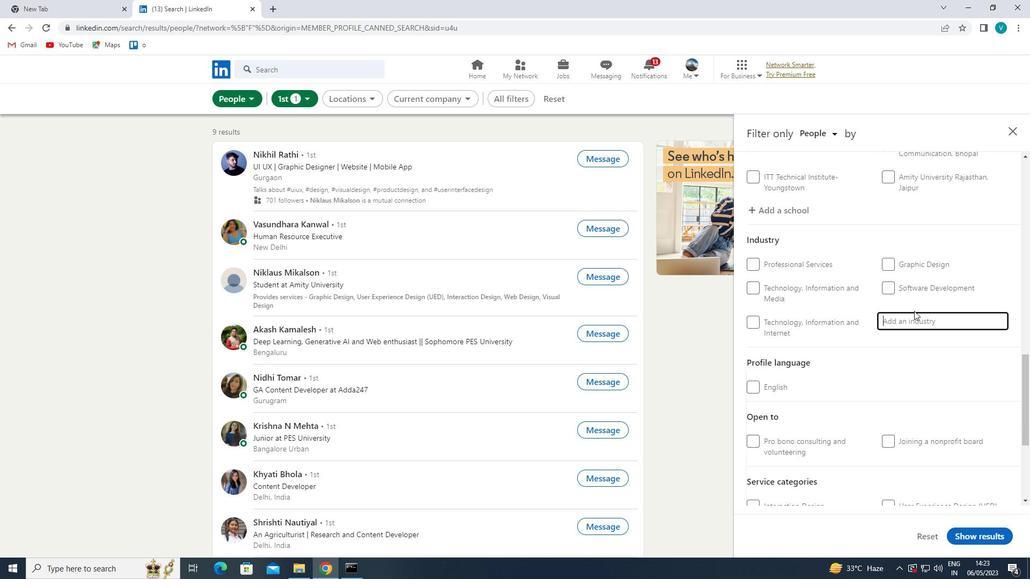 
Action: Mouse moved to (871, 286)
Screenshot: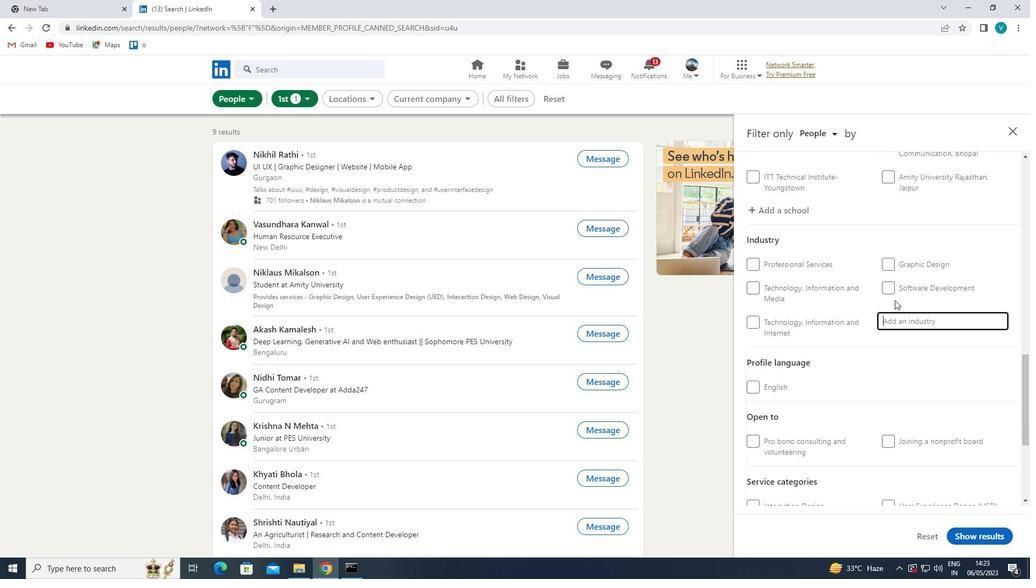 
Action: Key pressed LIBRA
Screenshot: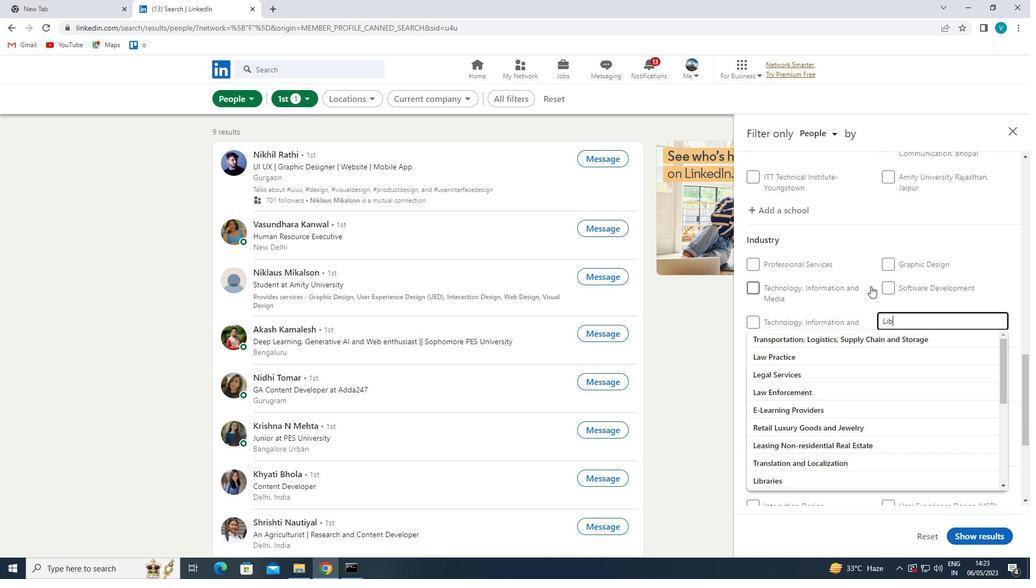 
Action: Mouse moved to (856, 341)
Screenshot: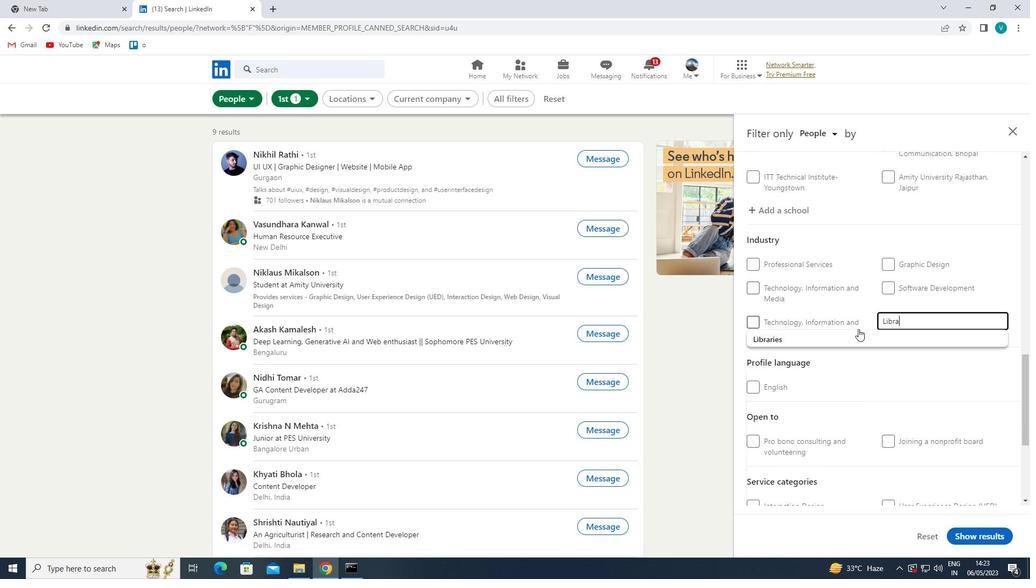 
Action: Mouse pressed left at (856, 341)
Screenshot: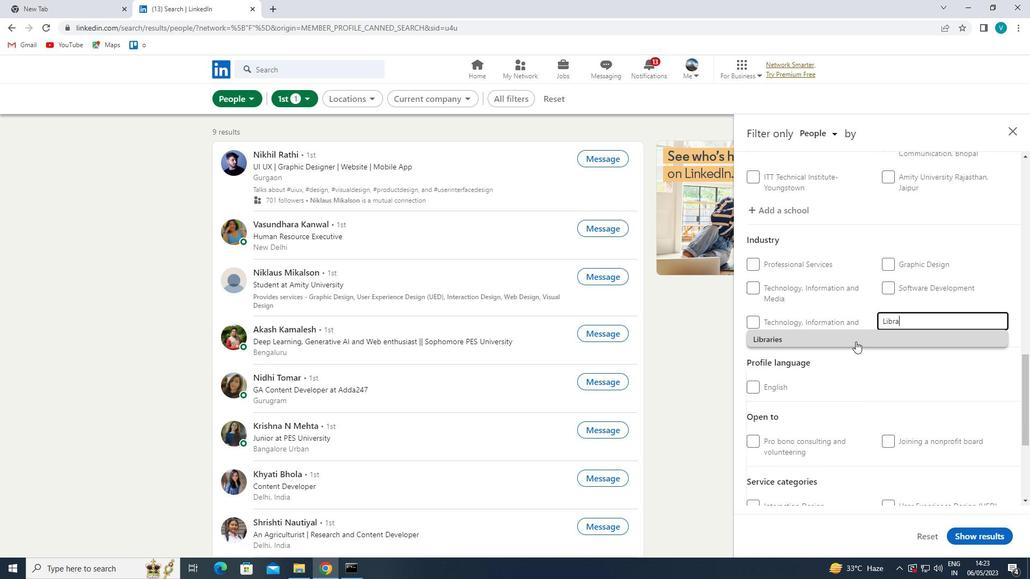 
Action: Mouse moved to (862, 347)
Screenshot: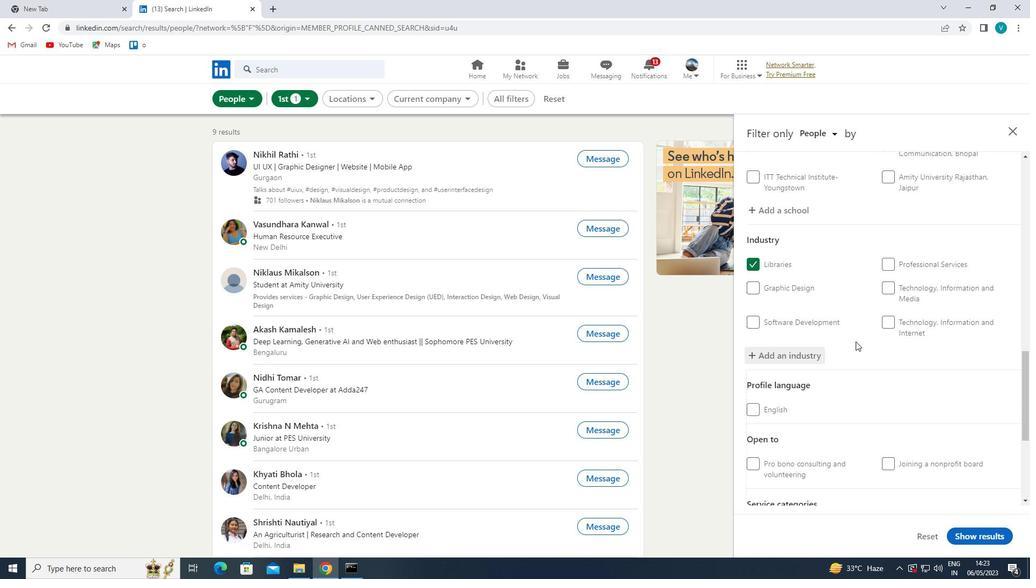 
Action: Mouse scrolled (862, 347) with delta (0, 0)
Screenshot: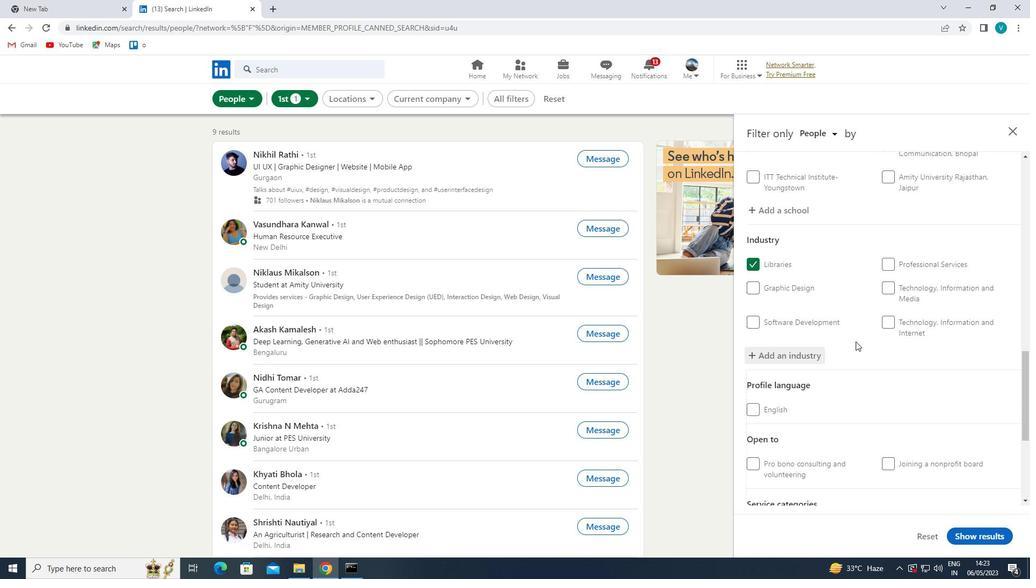 
Action: Mouse moved to (864, 349)
Screenshot: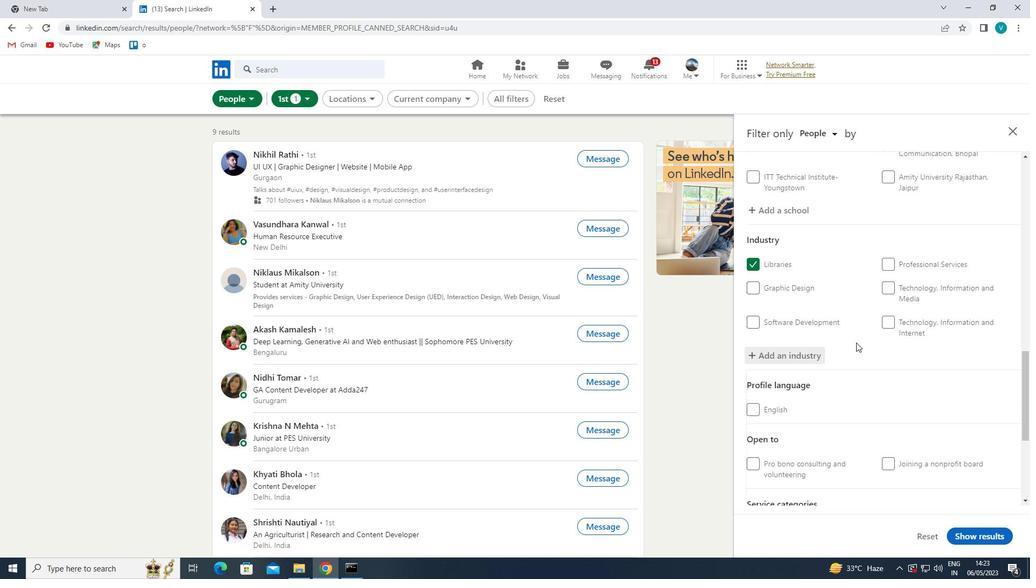
Action: Mouse scrolled (864, 348) with delta (0, 0)
Screenshot: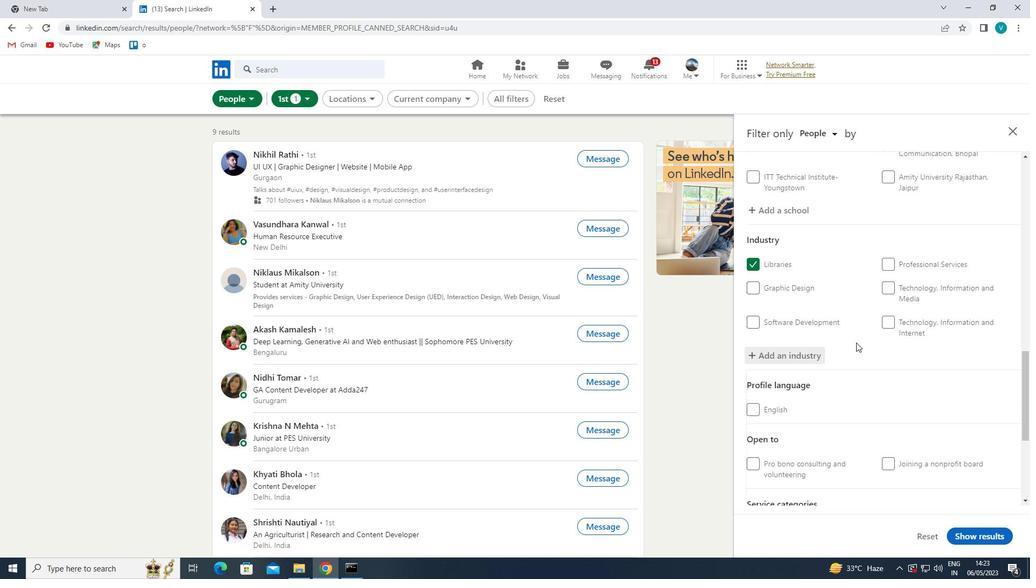 
Action: Mouse moved to (870, 352)
Screenshot: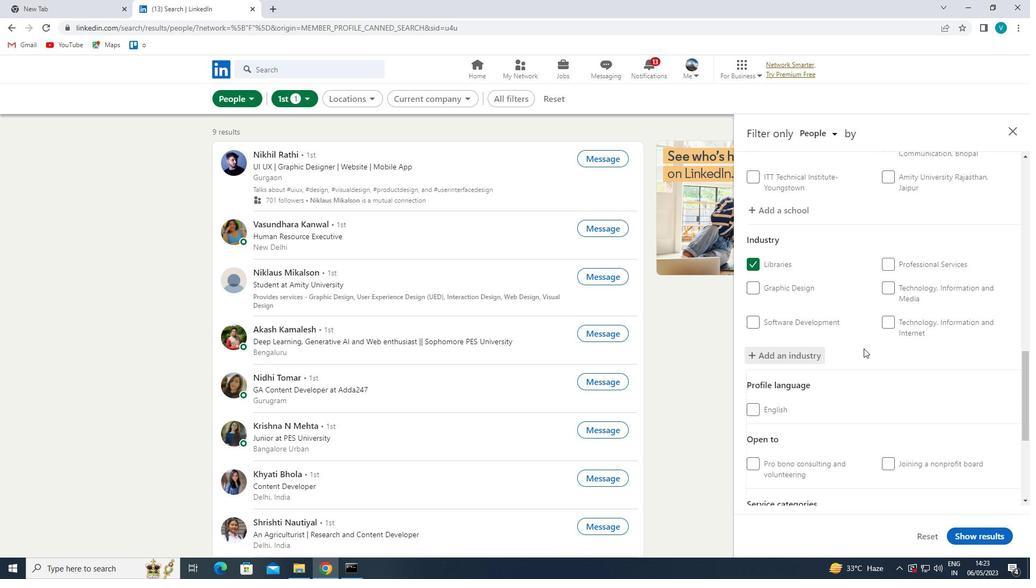 
Action: Mouse scrolled (870, 352) with delta (0, 0)
Screenshot: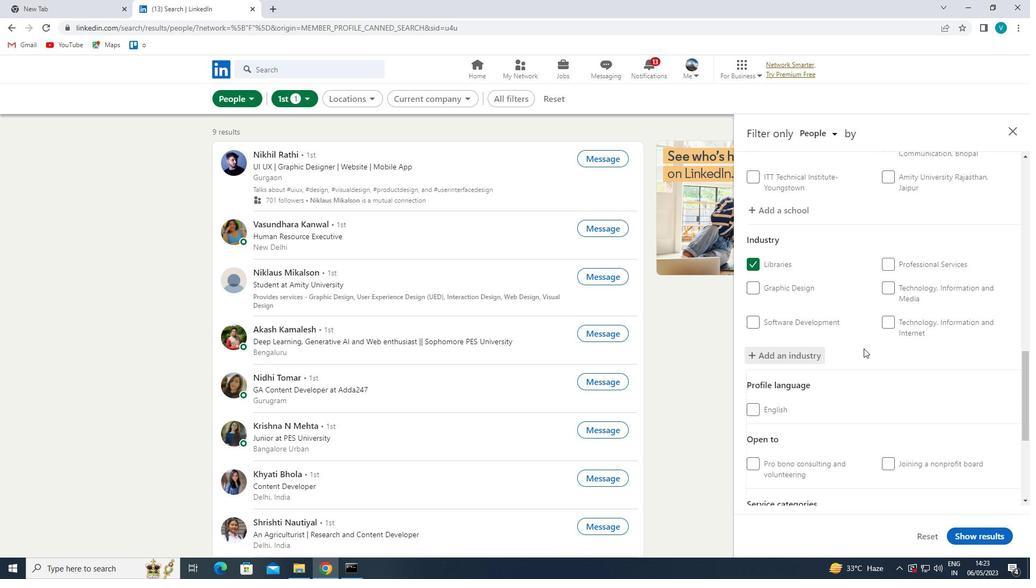 
Action: Mouse moved to (881, 354)
Screenshot: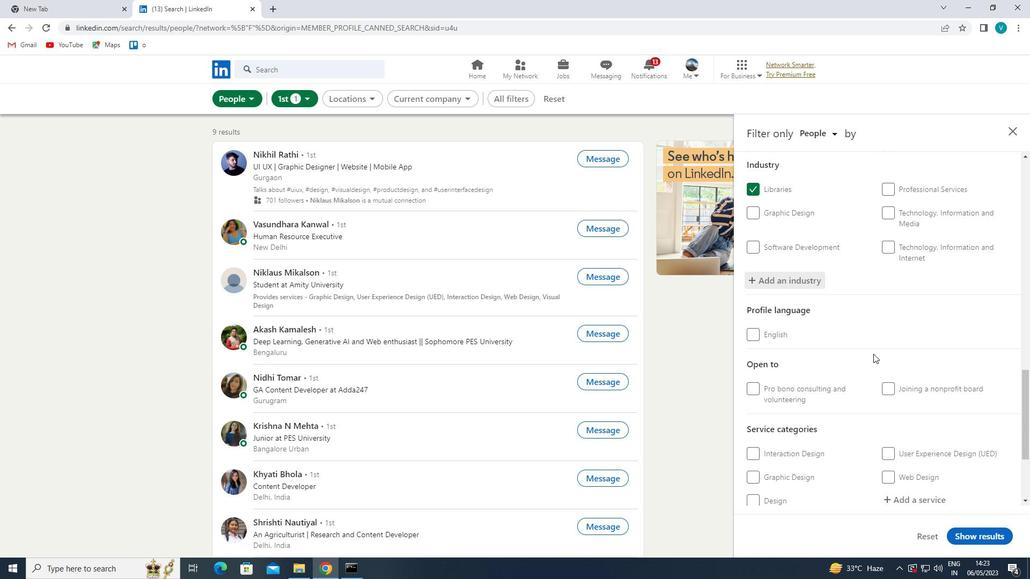 
Action: Mouse scrolled (881, 354) with delta (0, 0)
Screenshot: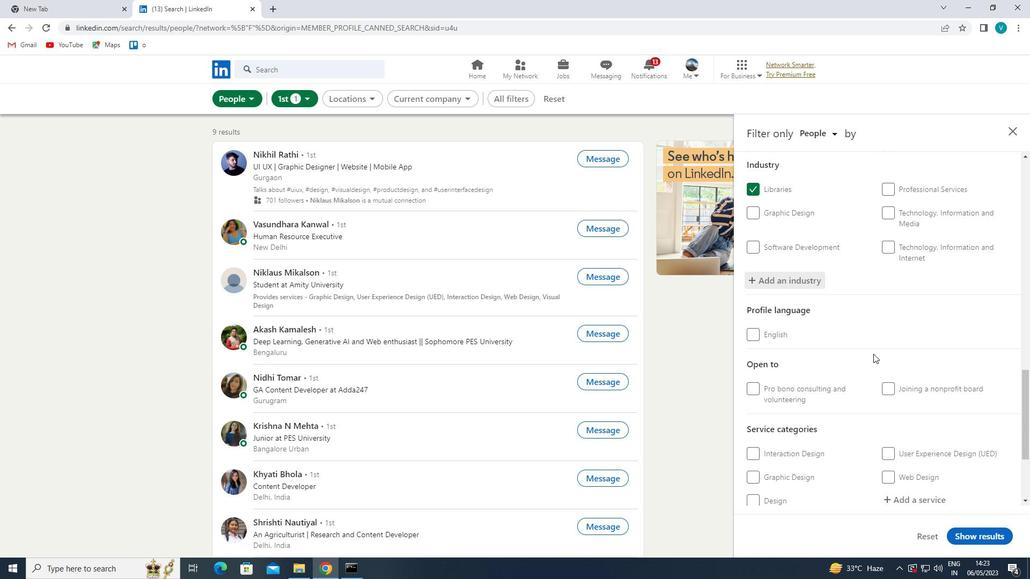 
Action: Mouse moved to (916, 363)
Screenshot: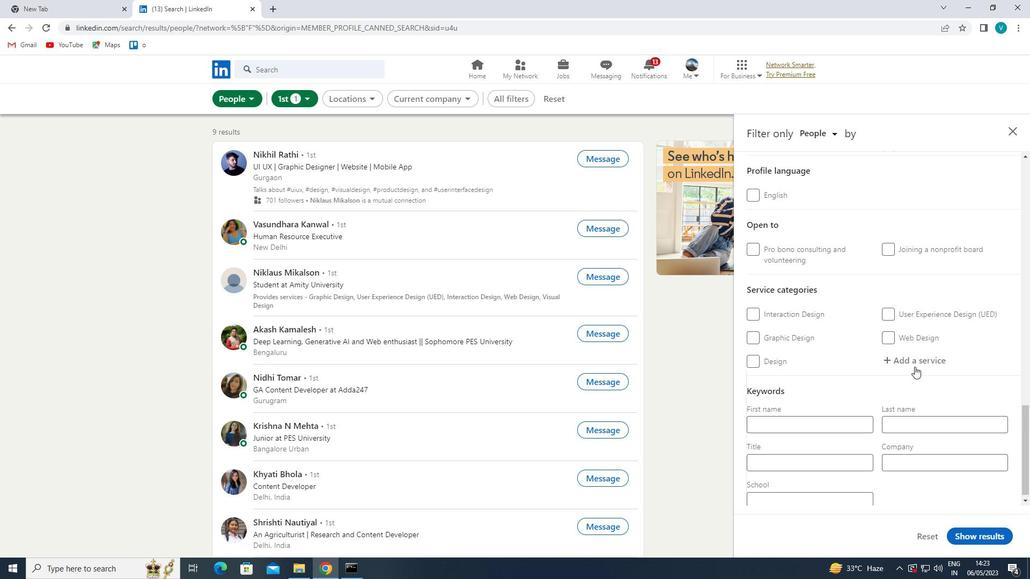 
Action: Mouse pressed left at (916, 363)
Screenshot: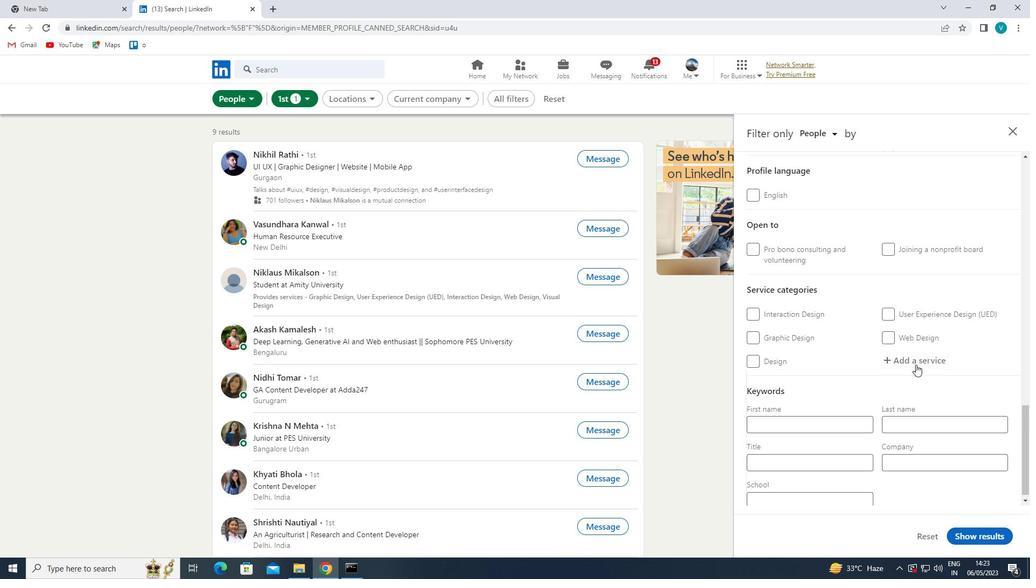
Action: Mouse moved to (809, 306)
Screenshot: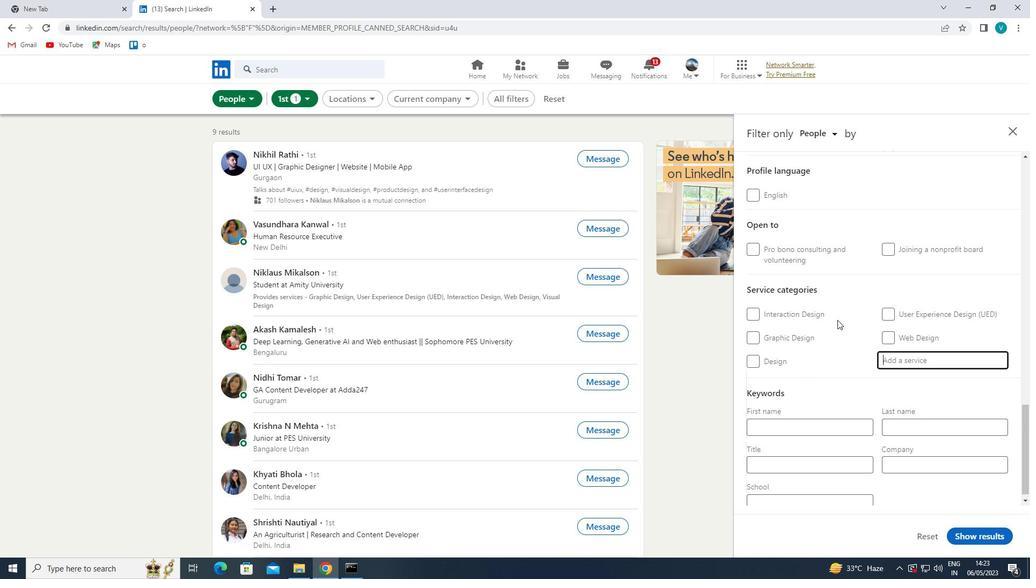 
Action: Key pressed <Key.shift>FINANCIAL
Screenshot: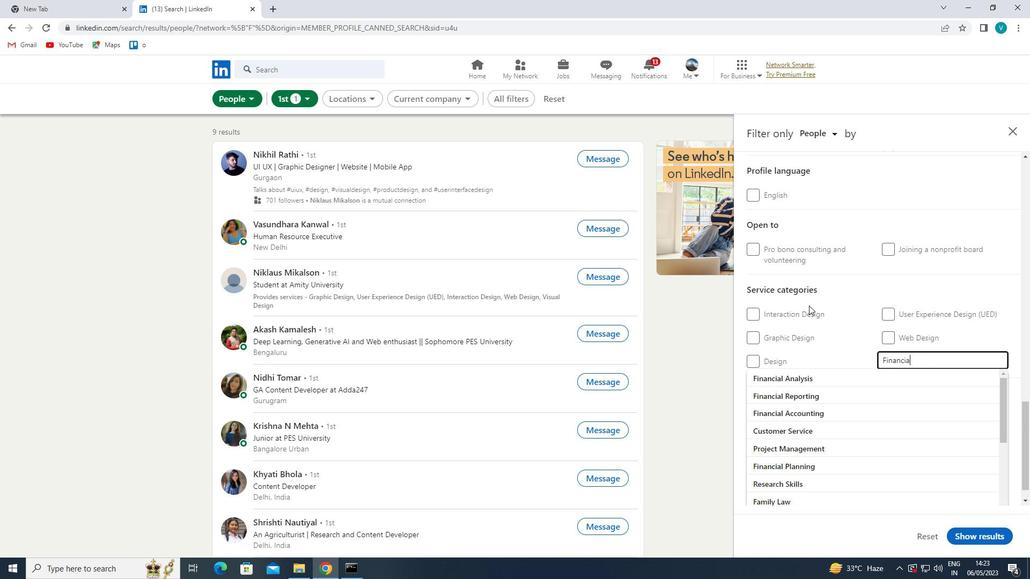 
Action: Mouse moved to (820, 446)
Screenshot: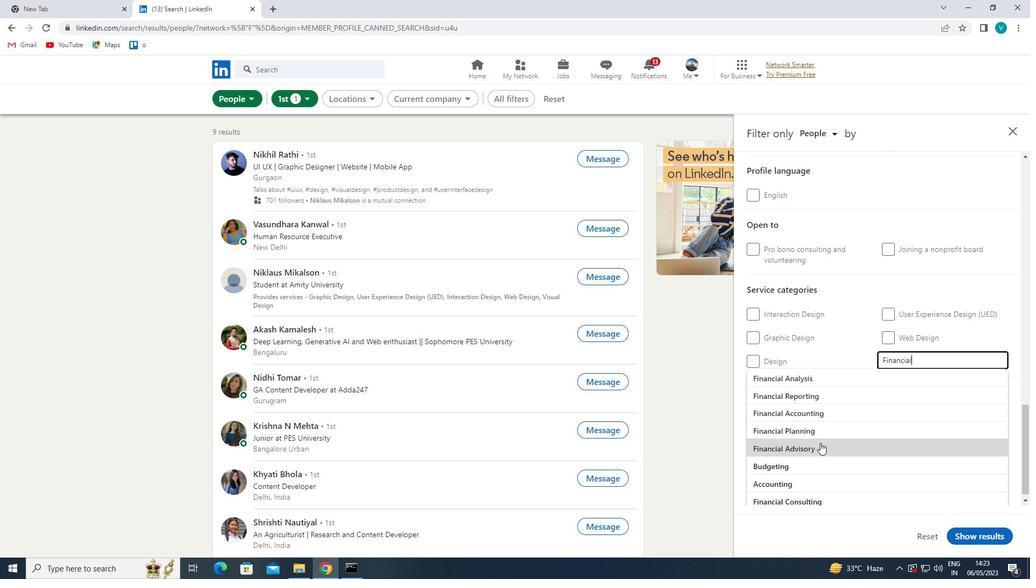 
Action: Mouse pressed left at (820, 446)
Screenshot: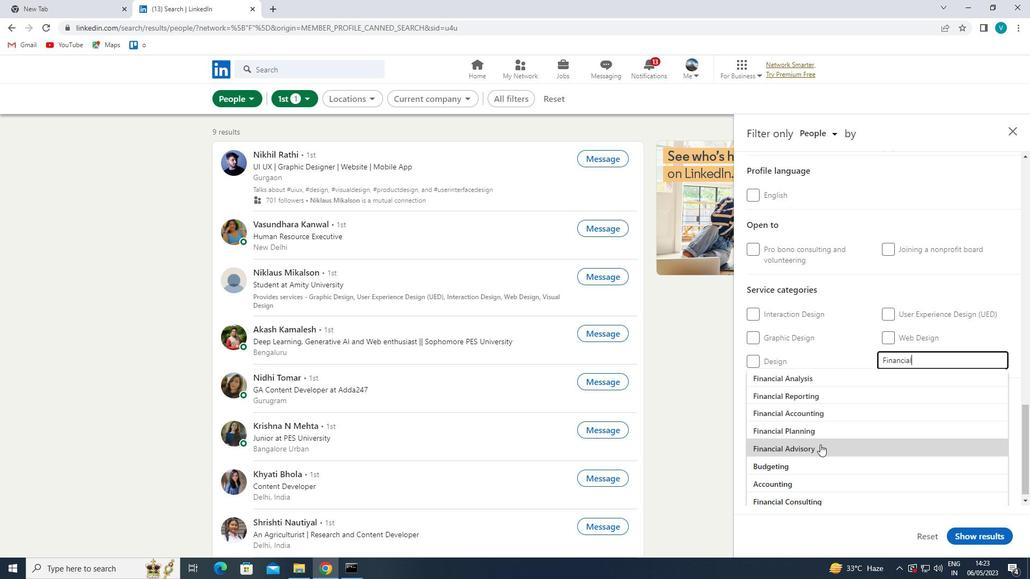 
Action: Mouse moved to (840, 430)
Screenshot: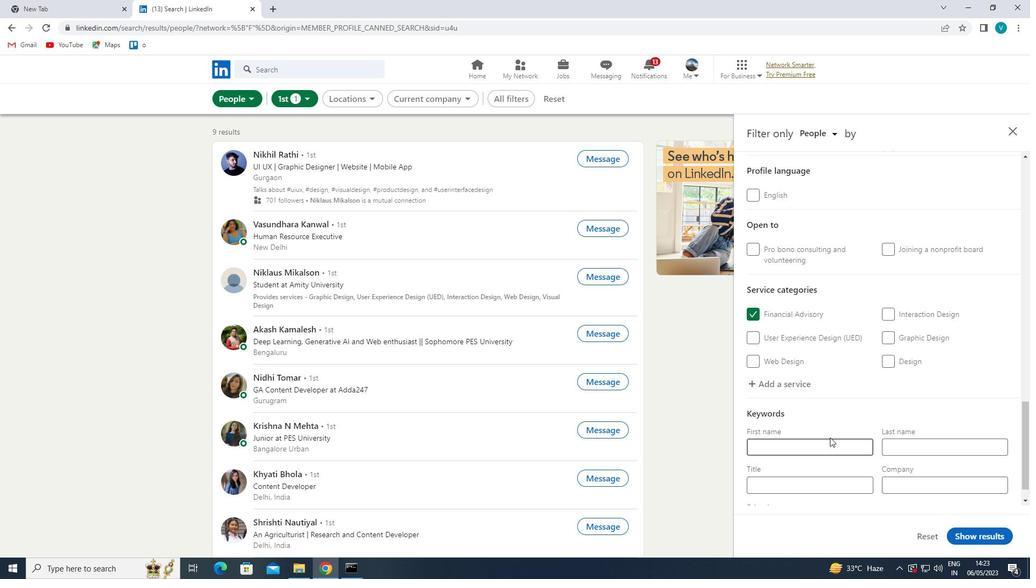 
Action: Mouse scrolled (840, 429) with delta (0, 0)
Screenshot: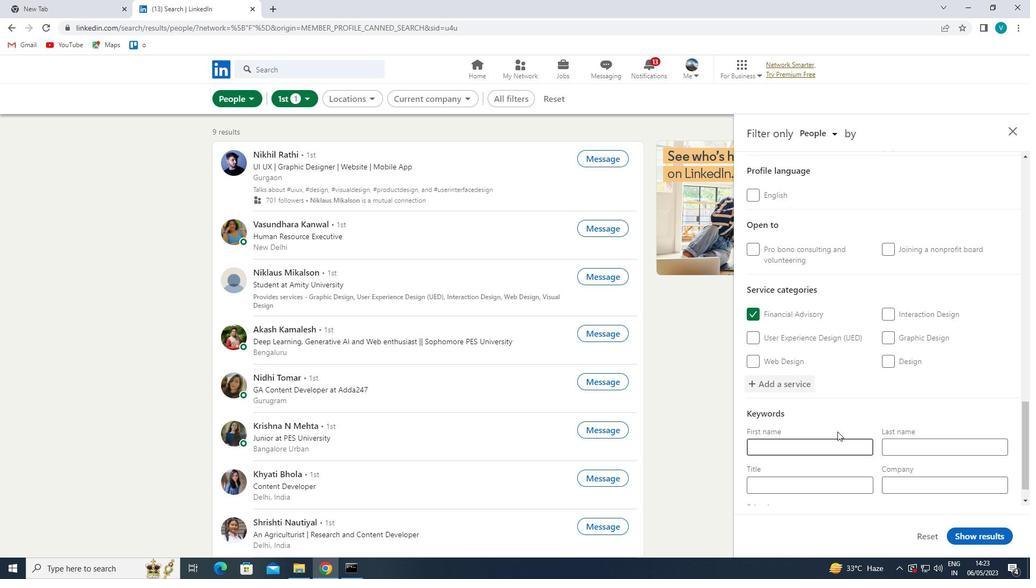 
Action: Mouse moved to (841, 430)
Screenshot: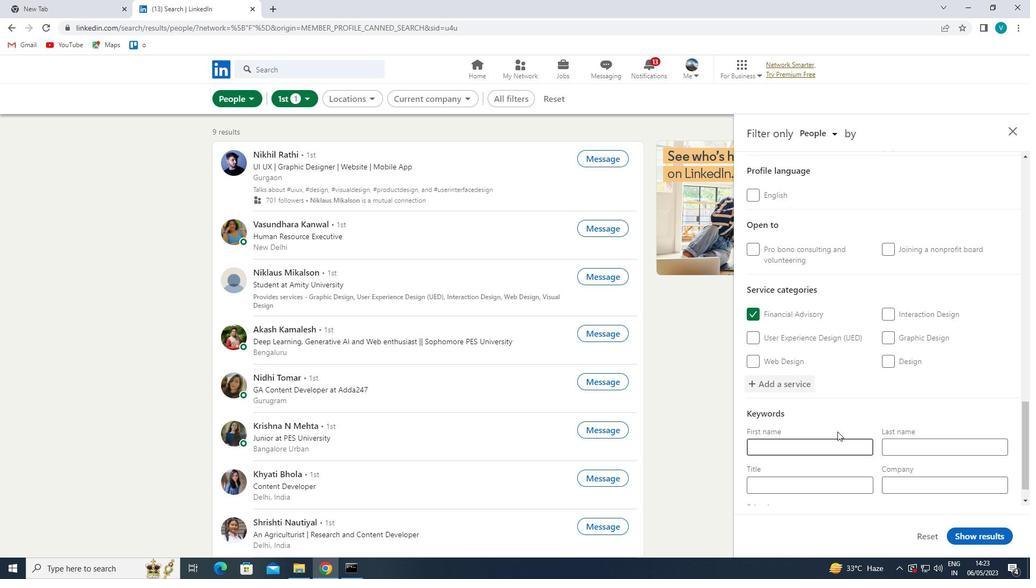 
Action: Mouse scrolled (841, 429) with delta (0, 0)
Screenshot: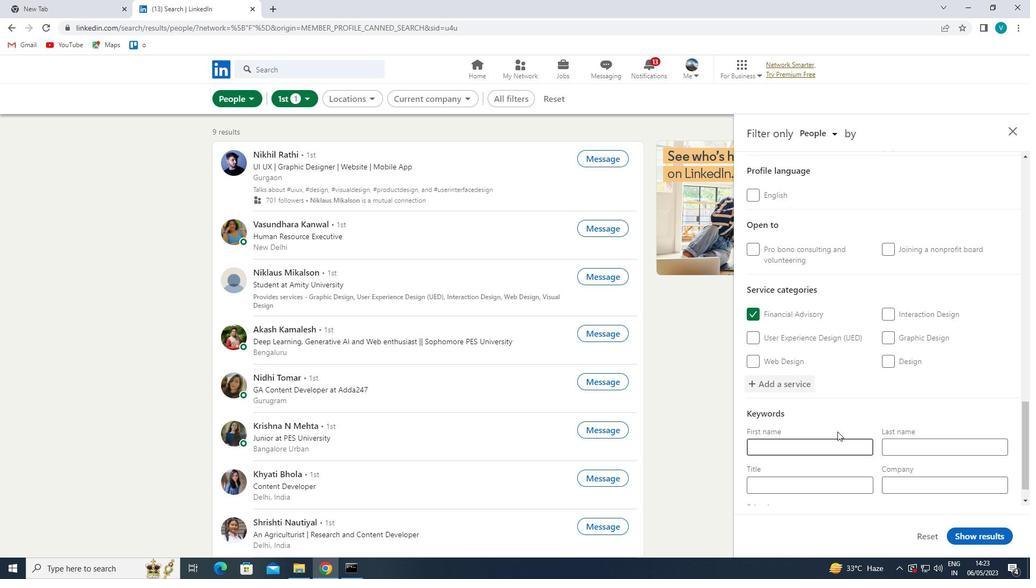 
Action: Mouse moved to (842, 428)
Screenshot: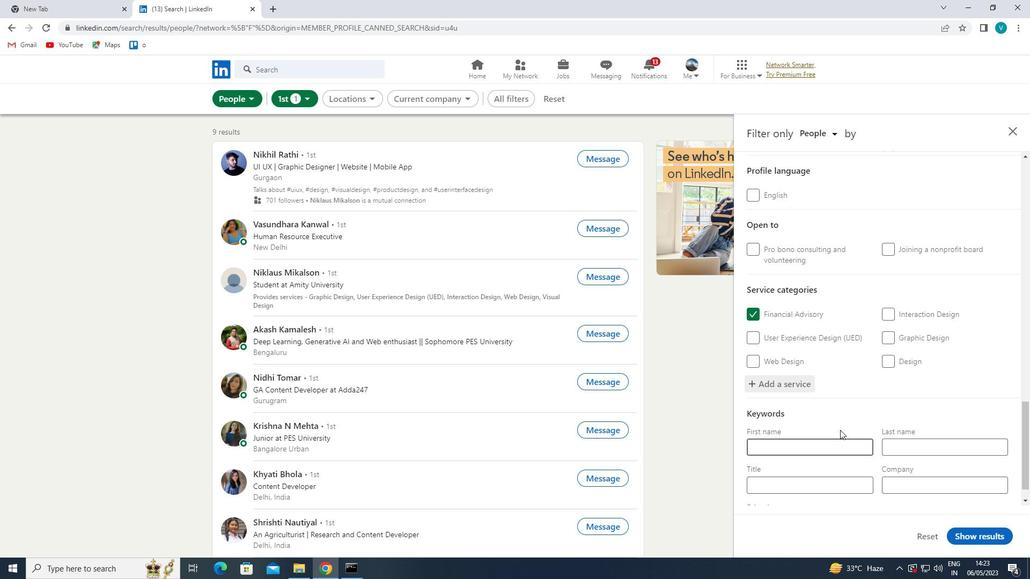 
Action: Mouse scrolled (842, 428) with delta (0, 0)
Screenshot: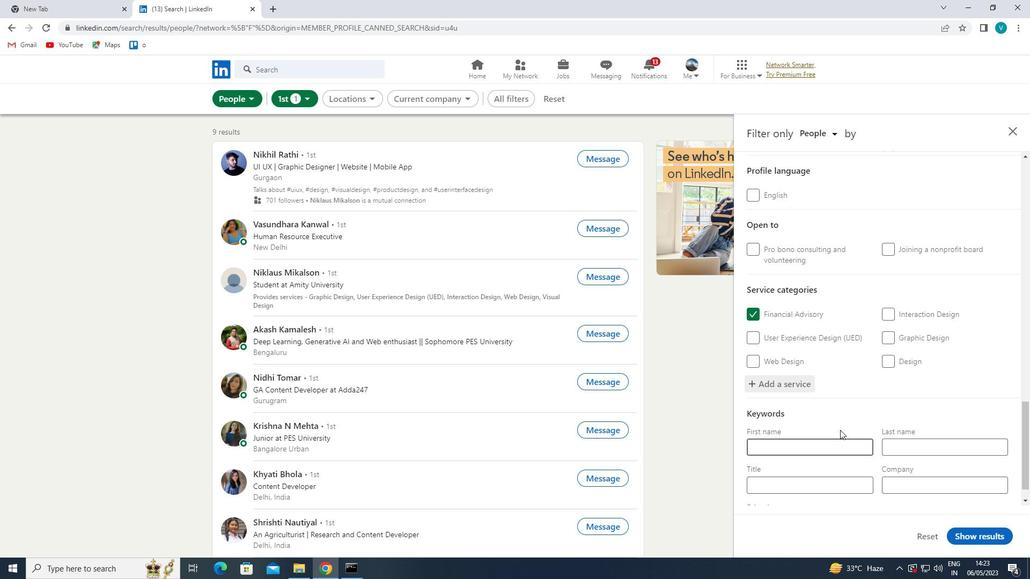 
Action: Mouse moved to (843, 428)
Screenshot: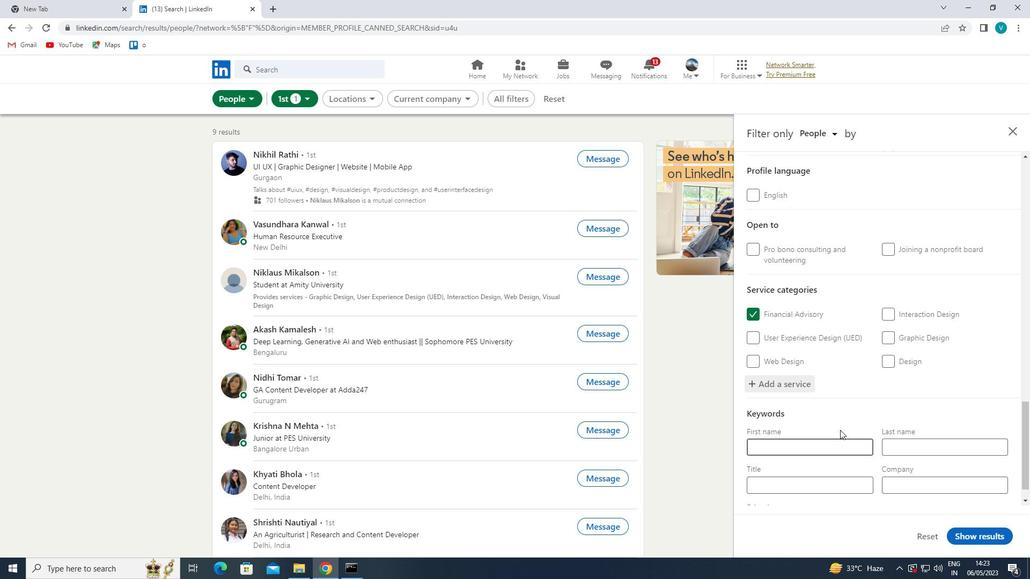 
Action: Mouse scrolled (843, 427) with delta (0, 0)
Screenshot: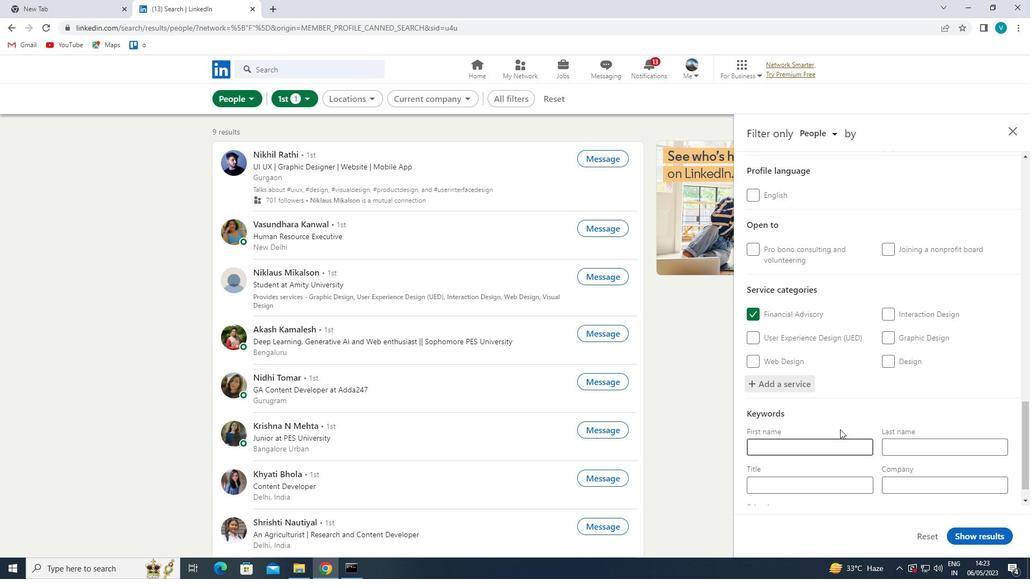 
Action: Mouse moved to (832, 457)
Screenshot: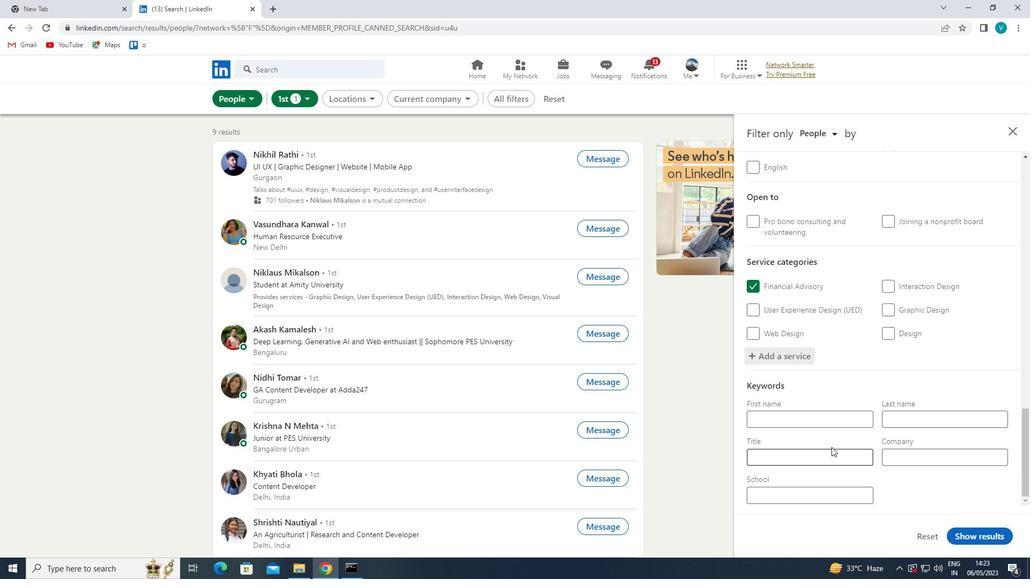 
Action: Mouse pressed left at (832, 457)
Screenshot: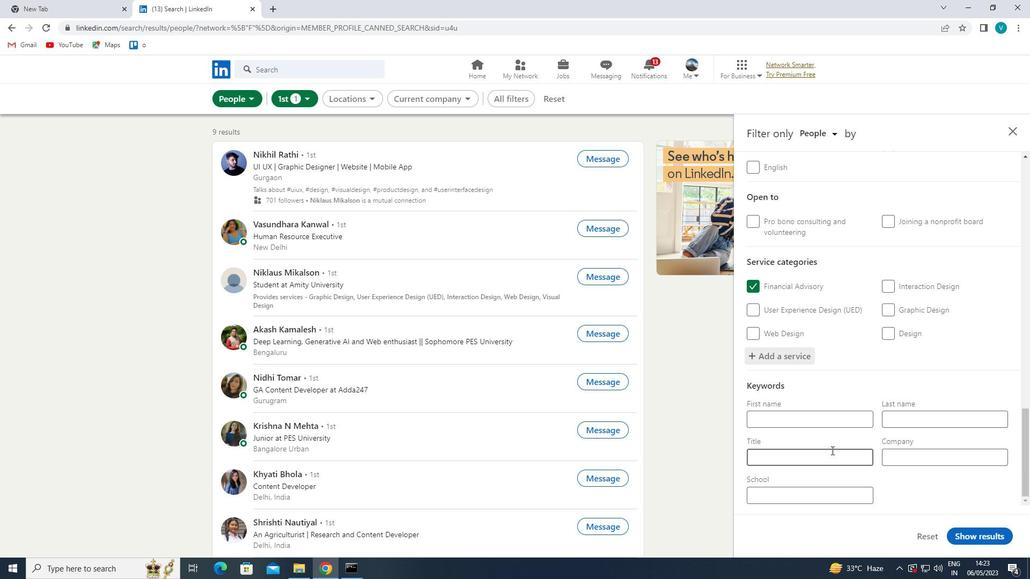 
Action: Mouse moved to (789, 442)
Screenshot: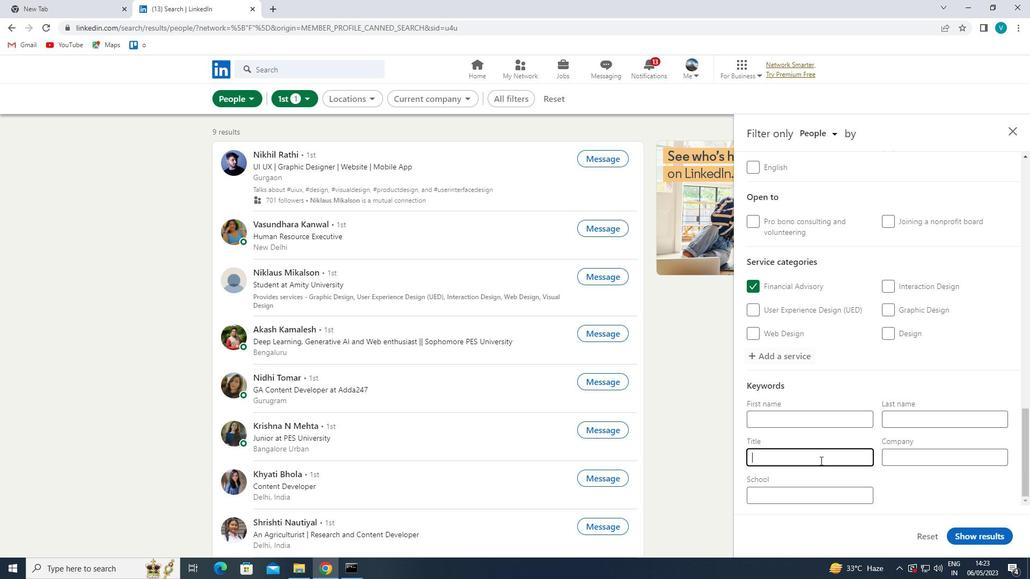 
Action: Key pressed <Key.shift>CAFETE<Key.backspace><Key.backspace>TERIA<Key.space><Key.shift>WORKER<Key.space>
Screenshot: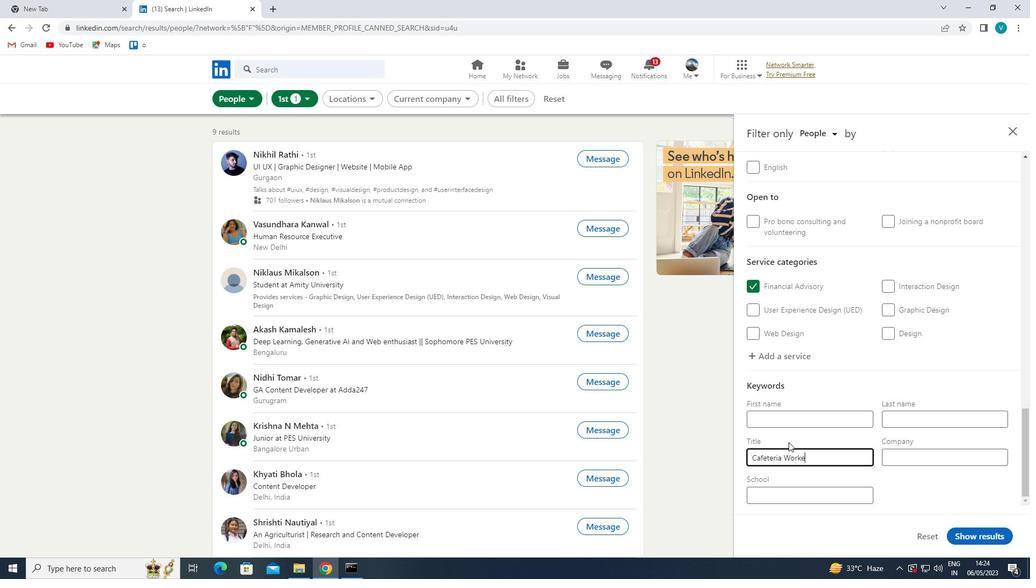 
Action: Mouse moved to (971, 533)
Screenshot: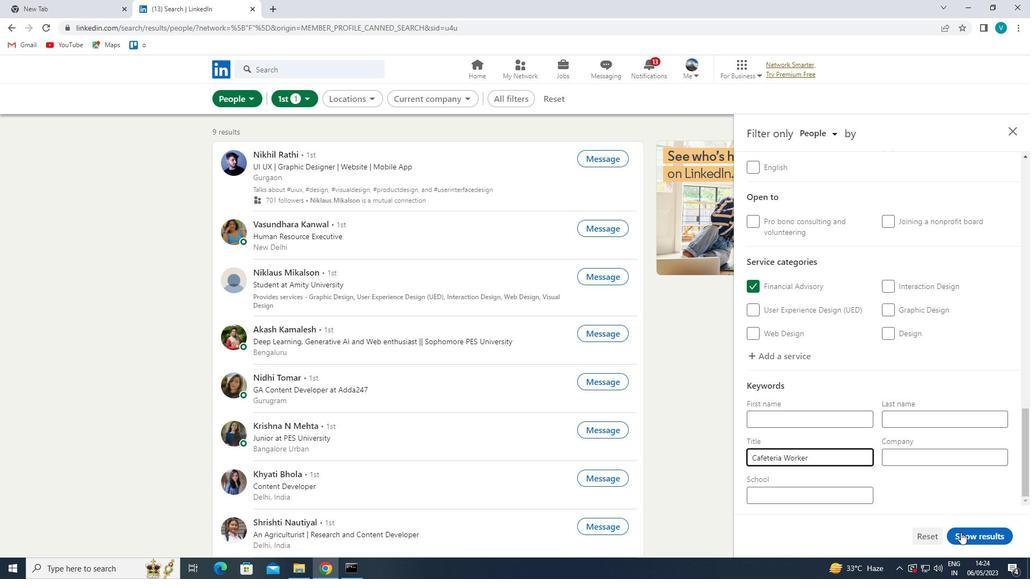 
Action: Mouse pressed left at (971, 533)
Screenshot: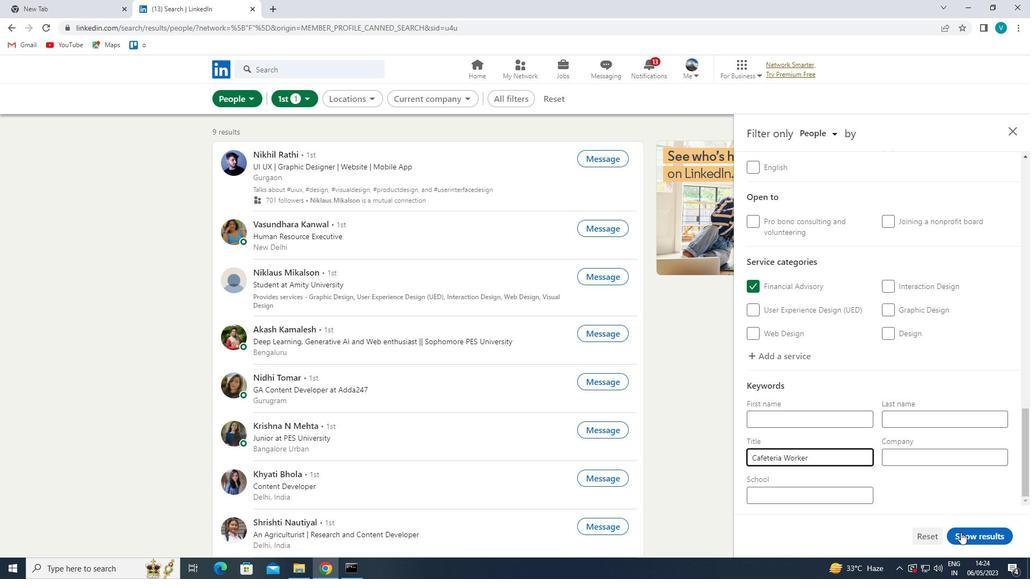 
Action: Mouse moved to (747, 461)
Screenshot: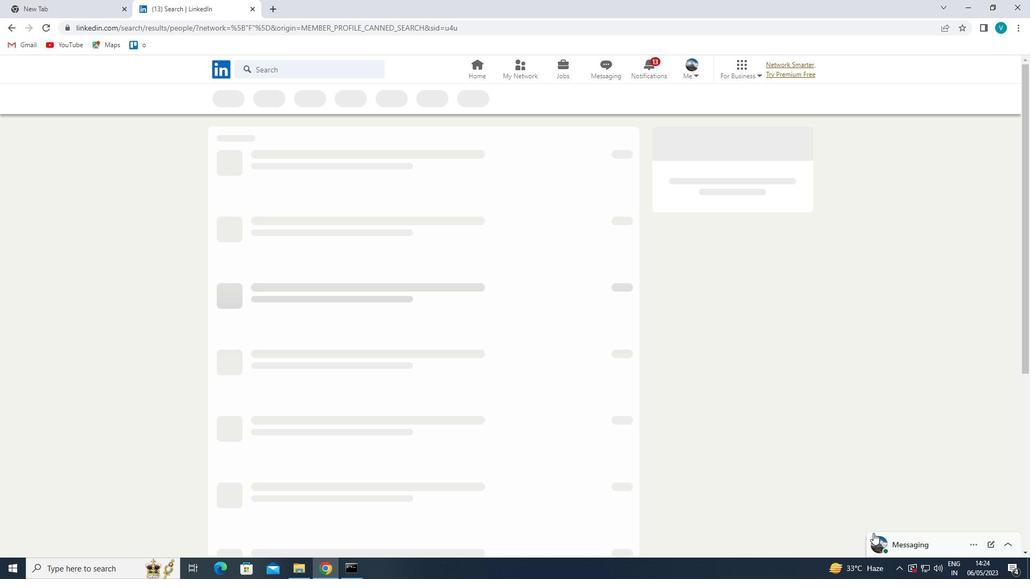 
